 Task: Create in the project AgileIntegrate in Backlog an issue 'Integrate a new appointment booking feature into an existing service provider mobile application to enhance convenience and scheduling for customers', assign it to team member softage.3@softage.net and change the status to IN PROGRESS. Create in the project AgileIntegrate in Backlog an issue 'Develop a new tool for automated testing of mobile application usability and user experience', assign it to team member softage.4@softage.net and change the status to IN PROGRESS
Action: Mouse moved to (50, 200)
Screenshot: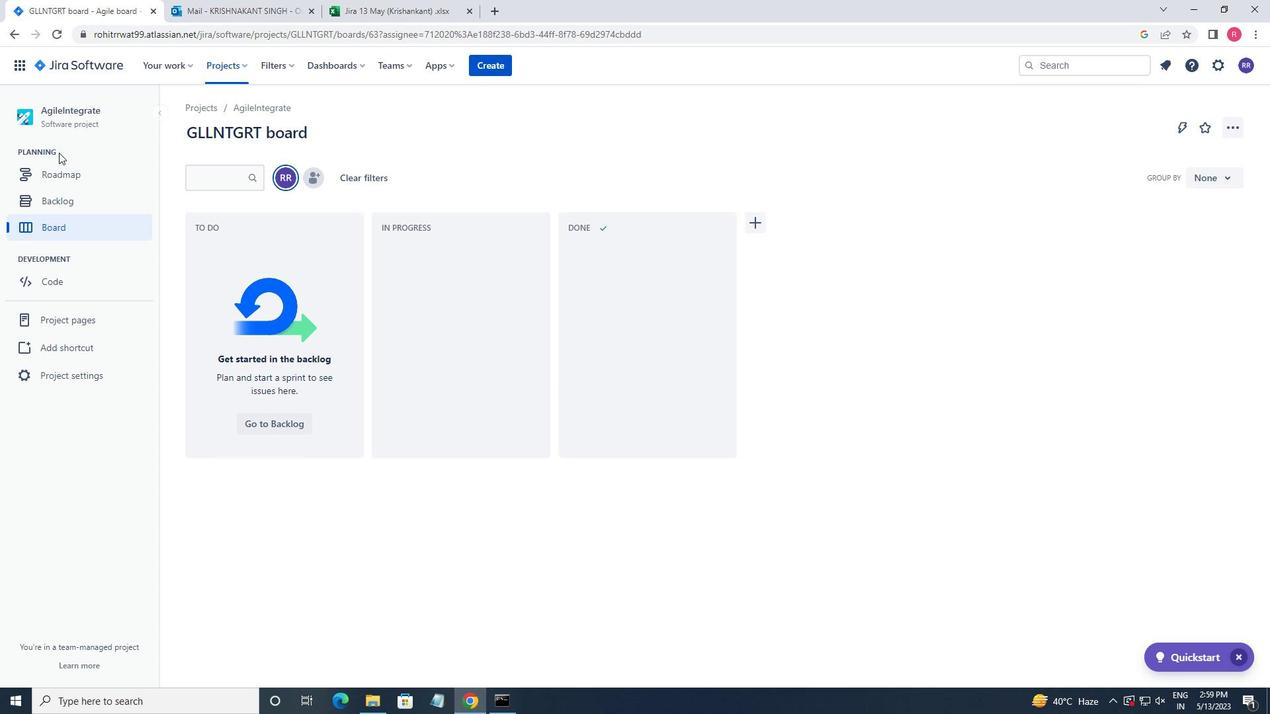 
Action: Mouse pressed left at (50, 200)
Screenshot: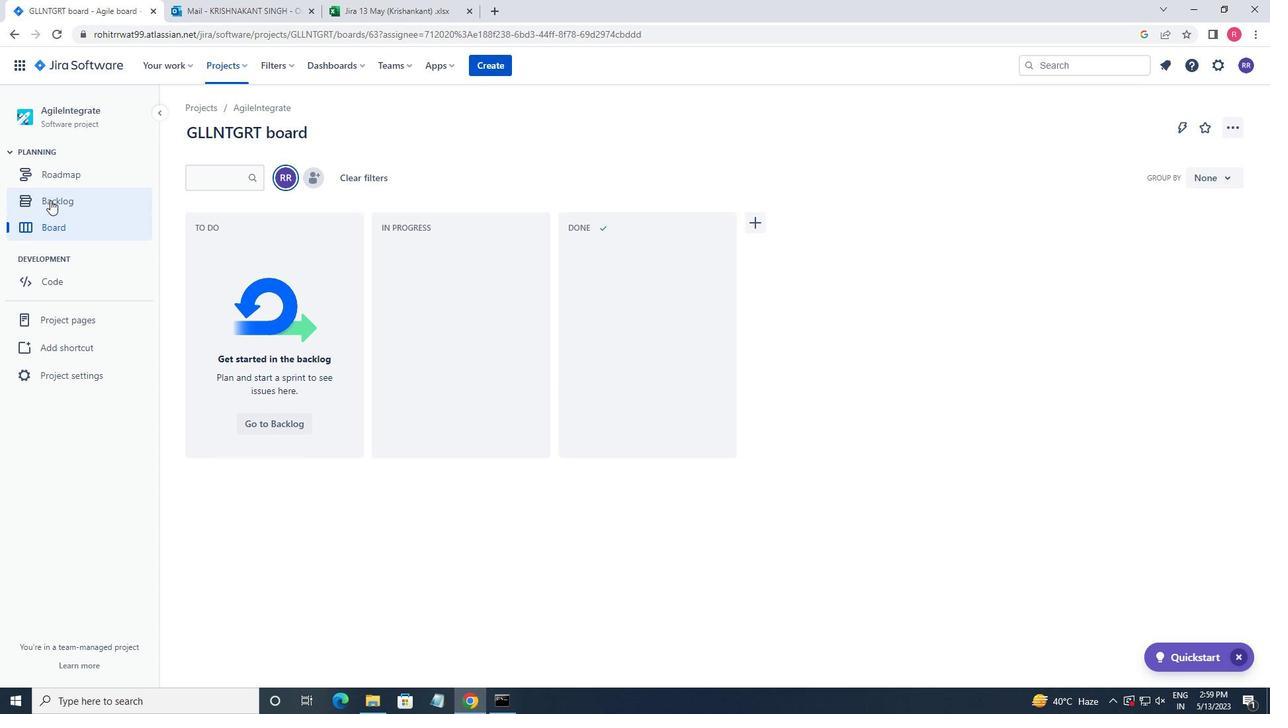 
Action: Mouse moved to (514, 461)
Screenshot: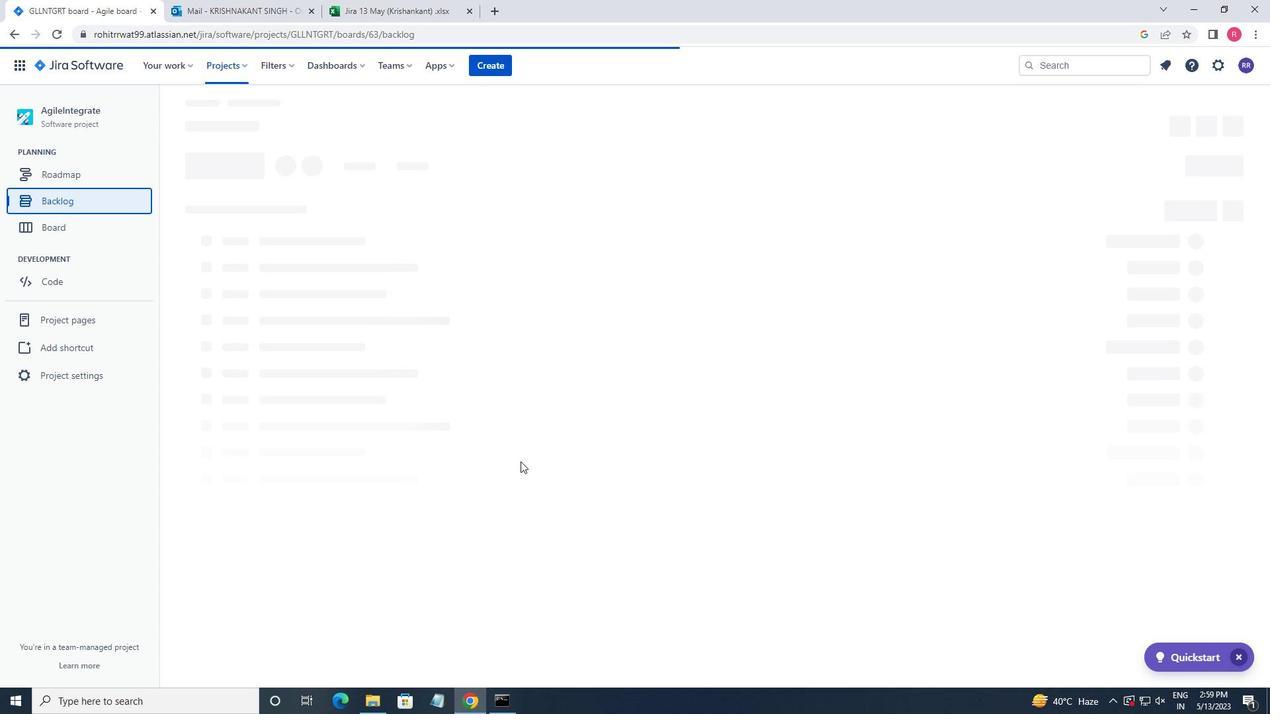 
Action: Mouse scrolled (514, 461) with delta (0, 0)
Screenshot: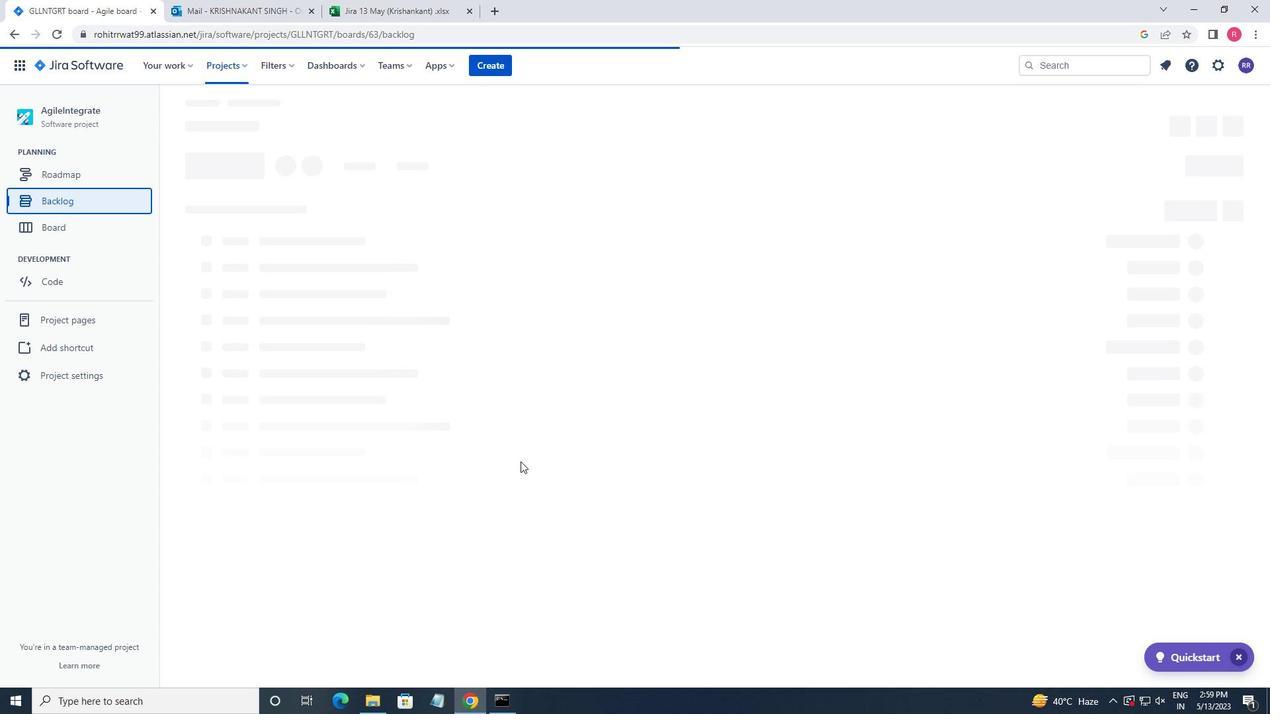 
Action: Mouse moved to (512, 461)
Screenshot: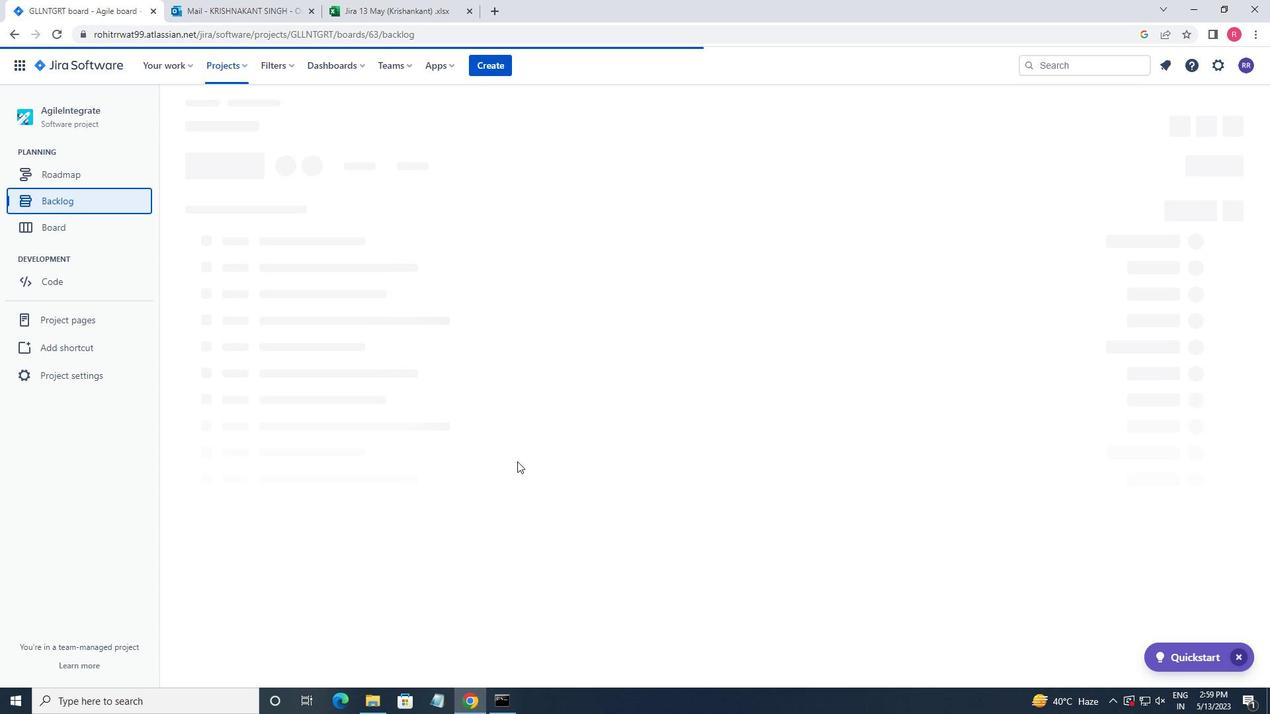 
Action: Mouse scrolled (512, 461) with delta (0, 0)
Screenshot: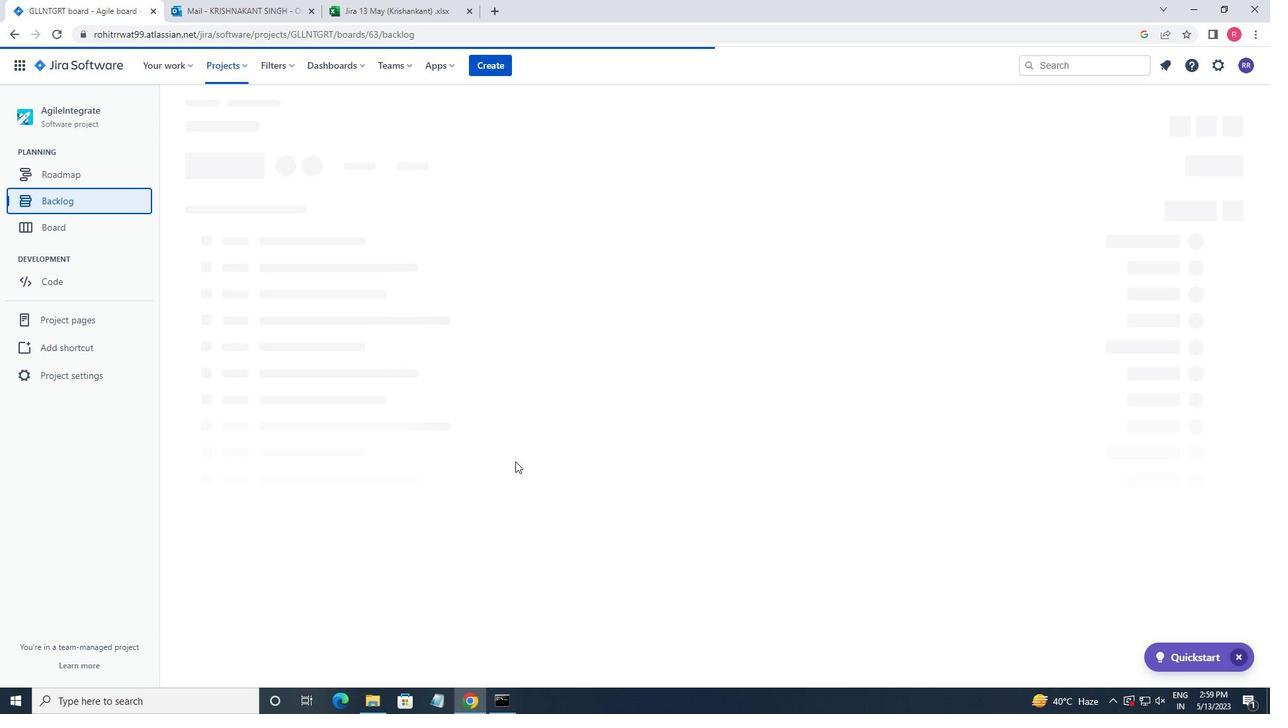 
Action: Mouse moved to (510, 461)
Screenshot: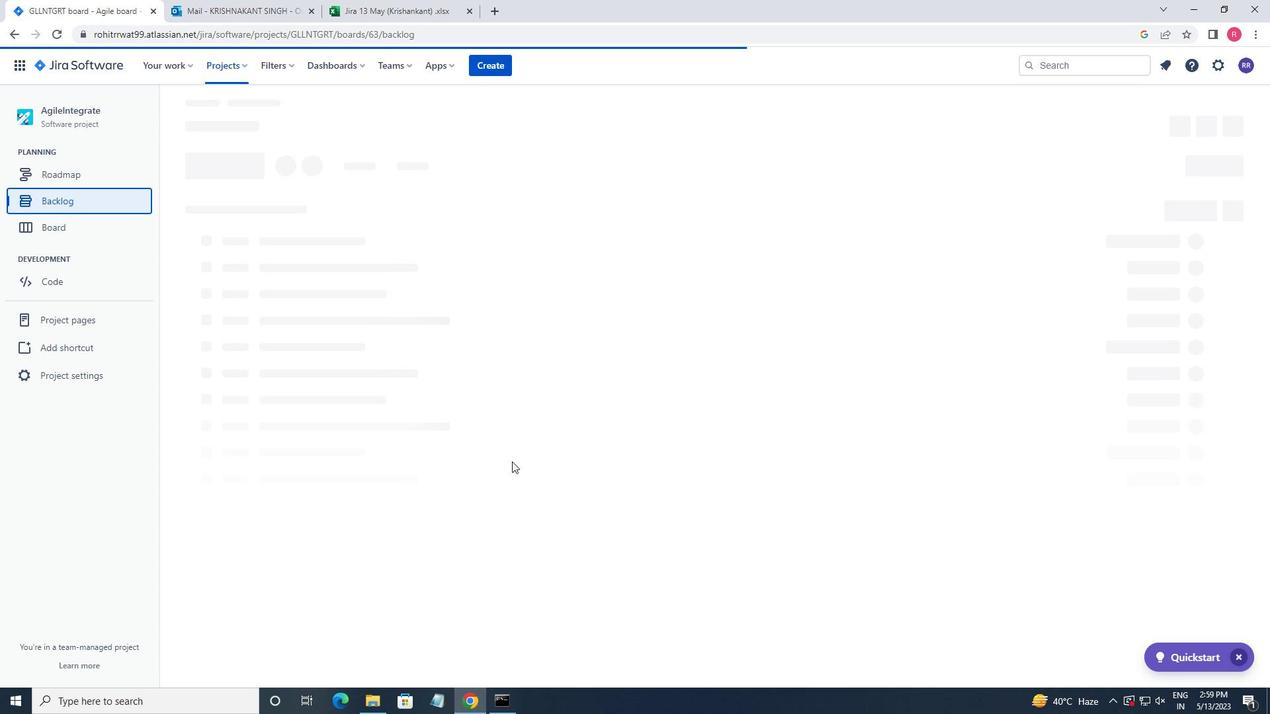 
Action: Mouse scrolled (510, 461) with delta (0, 0)
Screenshot: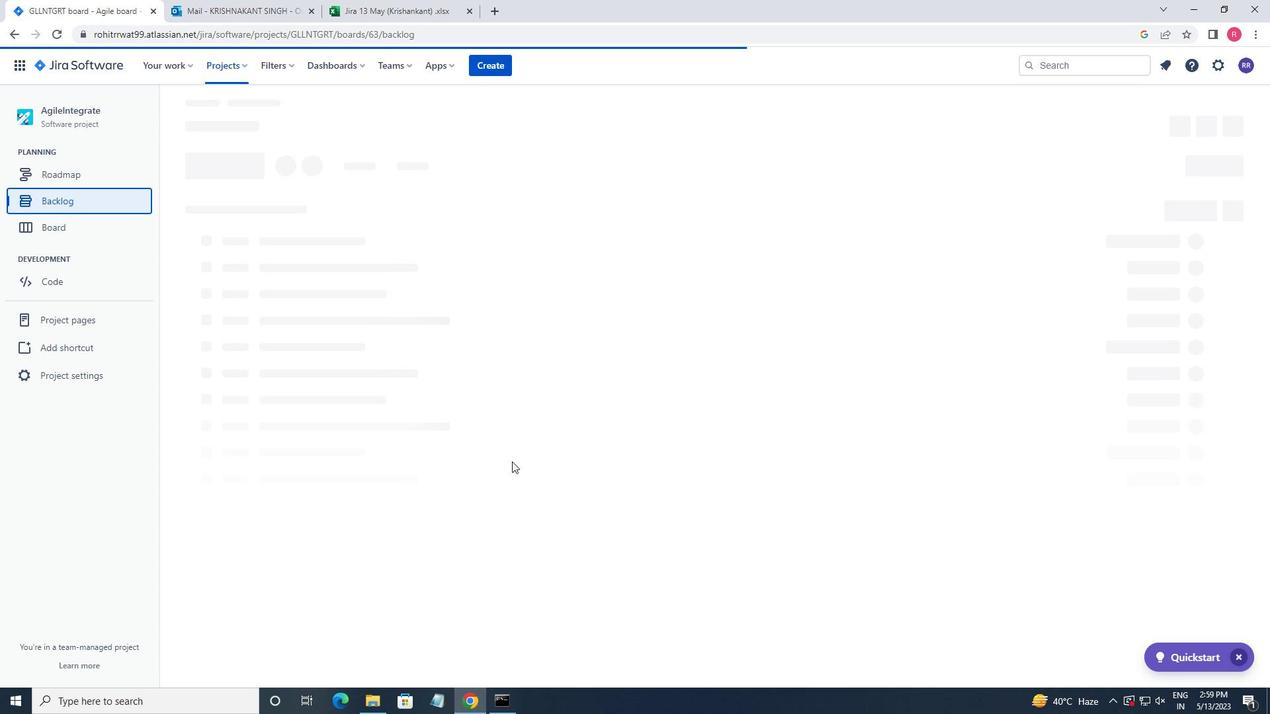 
Action: Mouse moved to (468, 489)
Screenshot: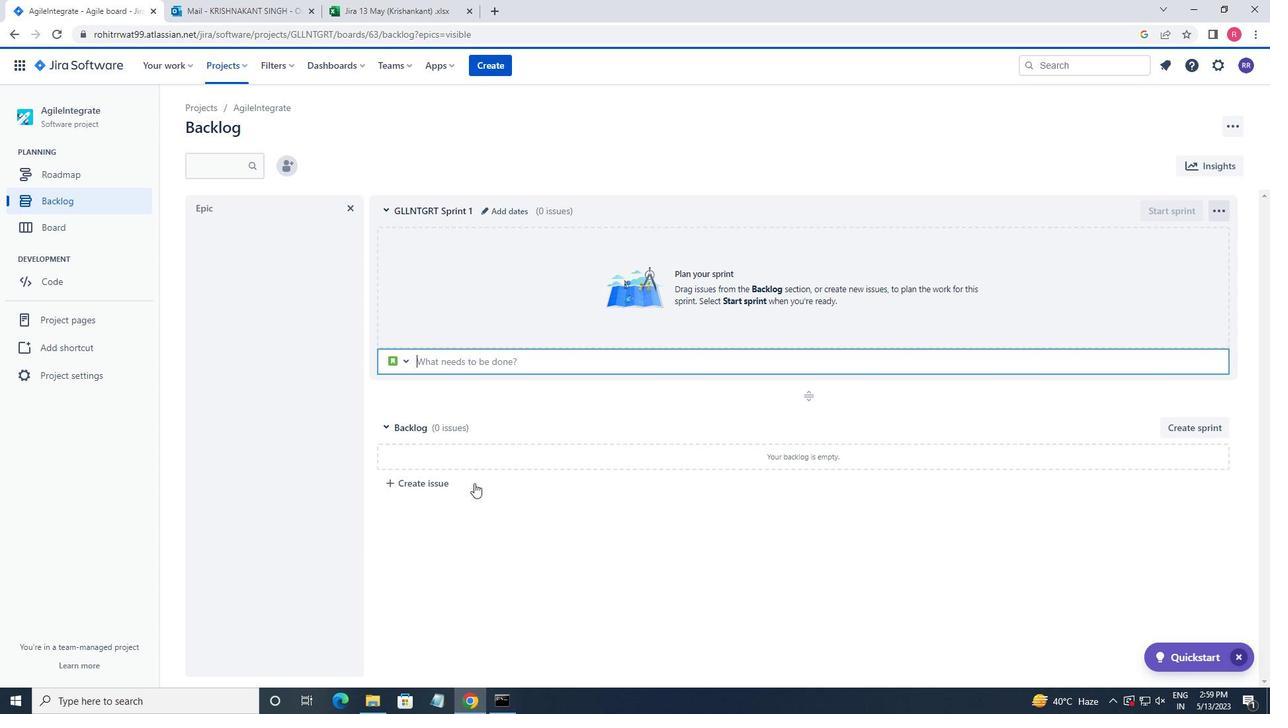 
Action: Mouse pressed left at (468, 489)
Screenshot: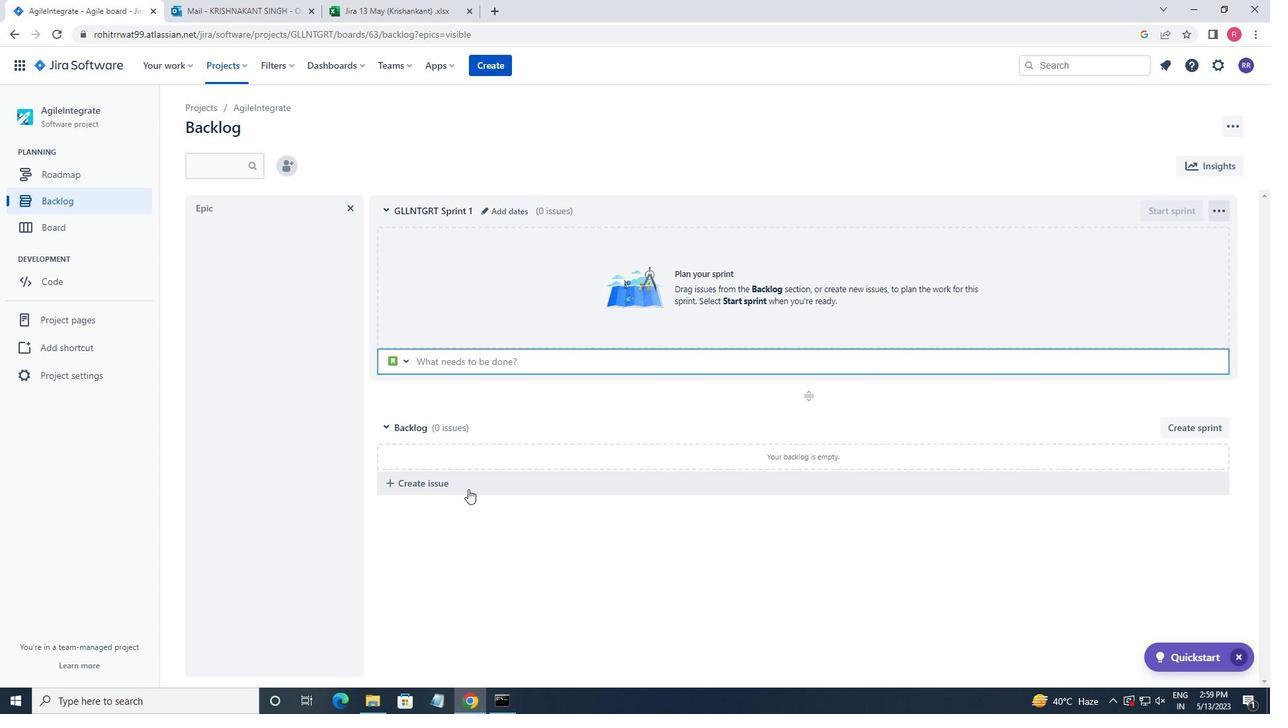 
Action: Key pressed <Key.shift_r>Integrated<Key.backspace><Key.space>a<Key.space>new<Key.space>appointment<Key.space>boocking<Key.space><Key.space>feature<Key.space><Key.left><Key.left><Key.left><Key.left><Key.left><Key.left><Key.left><Key.left><Key.left><Key.left><Key.left><Key.left><Key.left><Key.left><Key.left><Key.right><Key.backspace><Key.right><Key.right><Key.right><Key.right><Key.right><Key.right><Key.right><Key.right><Key.right><Key.right><Key.right><Key.right><Key.right><Key.right><Key.right><Key.right><Key.right>into<Key.space>and<Key.space><Key.space>existing<Key.space>service<Key.space><Key.space>
Screenshot: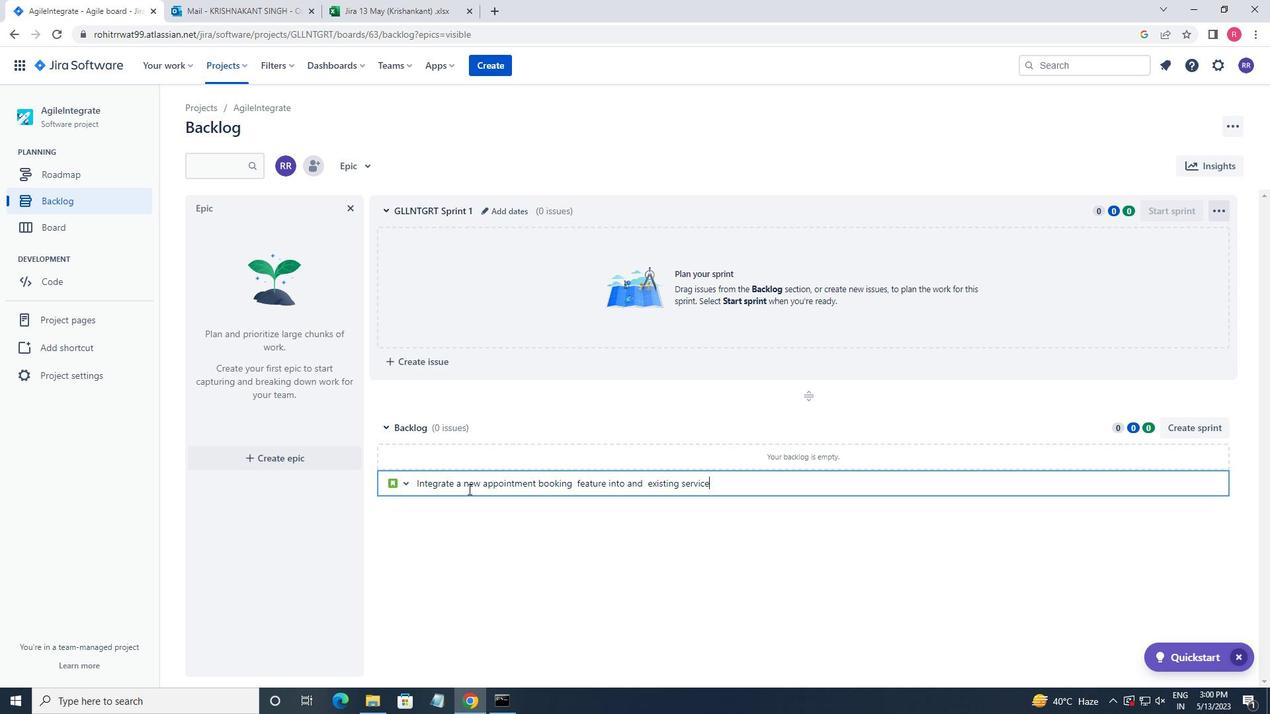 
Action: Mouse moved to (468, 469)
Screenshot: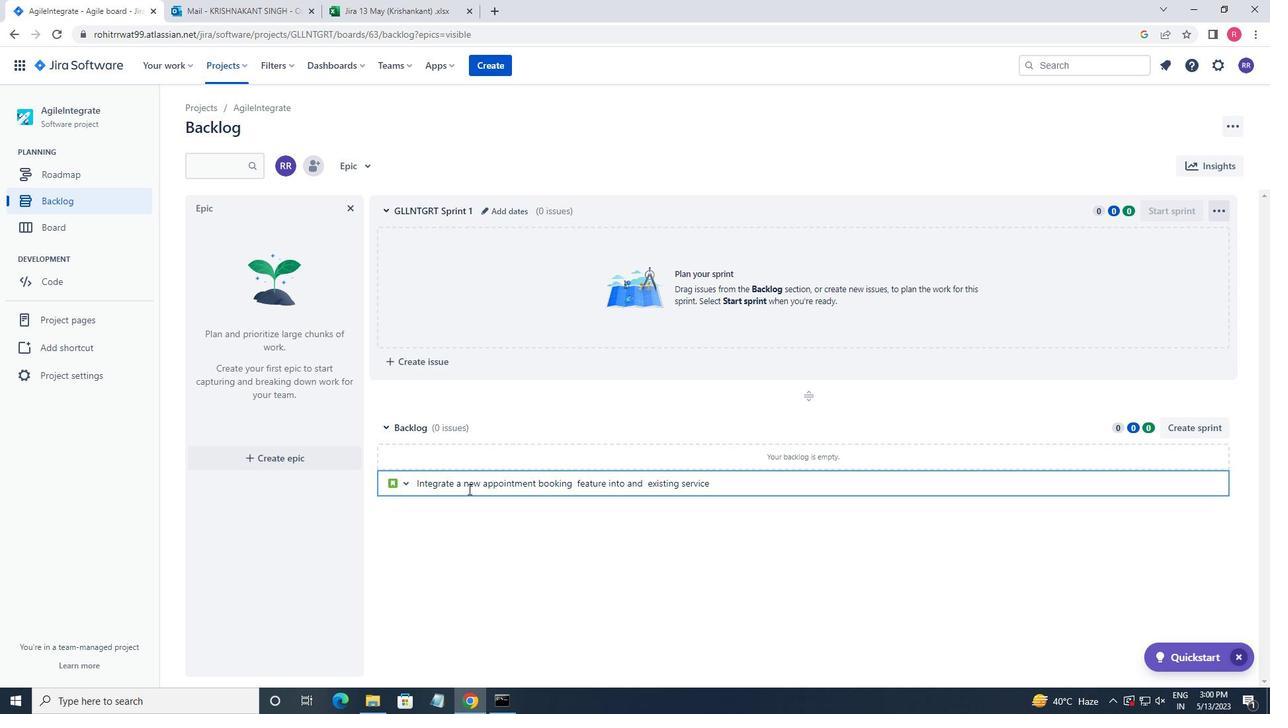 
Action: Key pressed provider<Key.space>mobile<Key.space>application<Key.space>
Screenshot: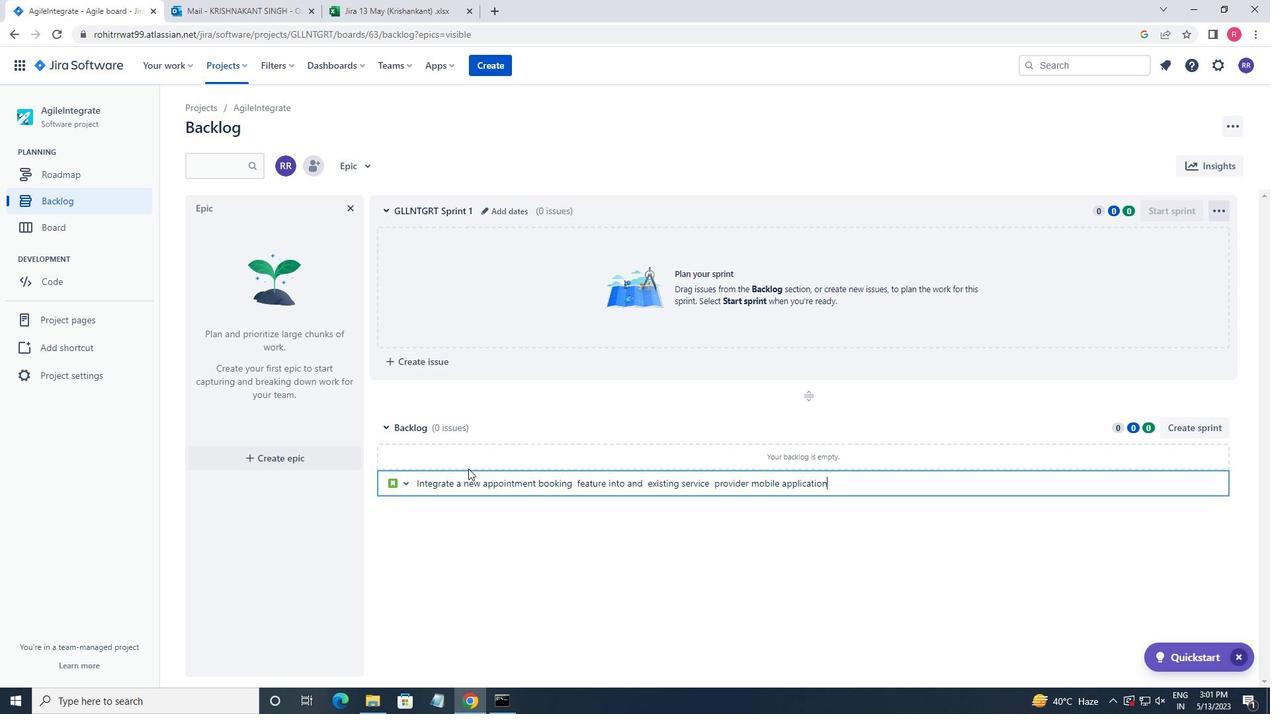 
Action: Mouse moved to (468, 462)
Screenshot: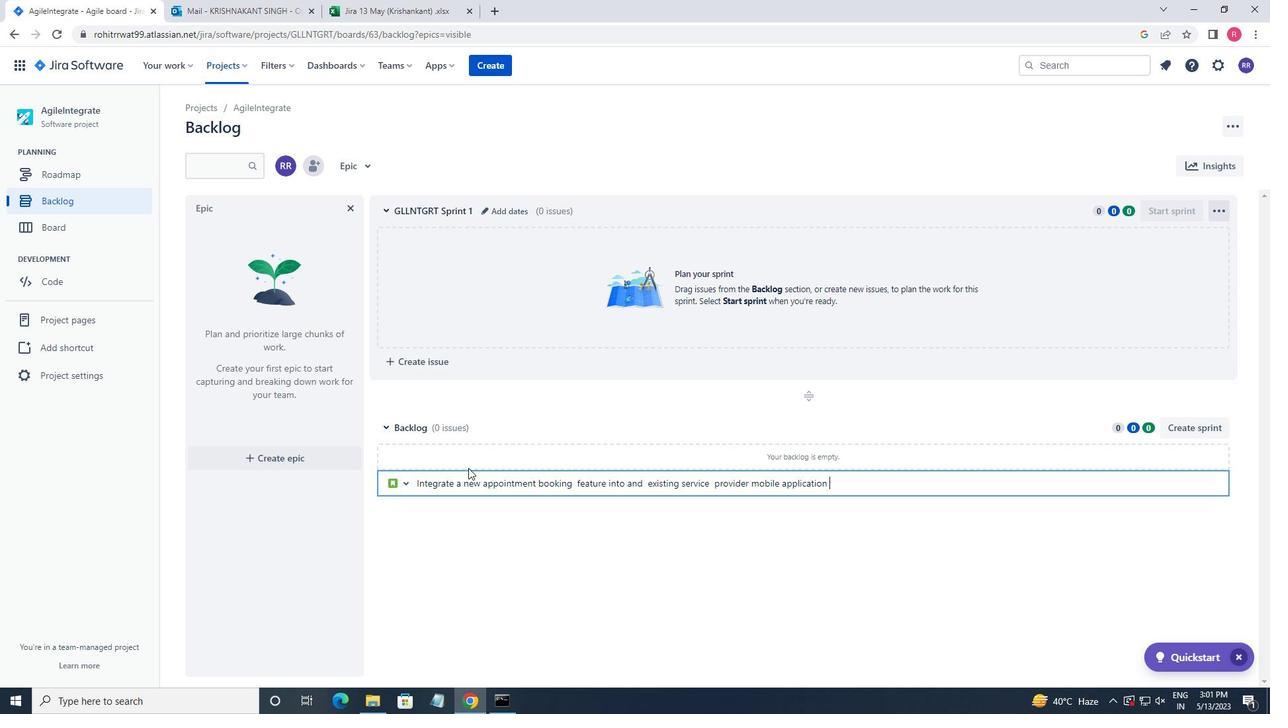 
Action: Key pressed to<Key.space>enhance<Key.space>conver<Key.backspace>nince<Key.space><Key.left><Key.left><Key.left><Key.left><Key.left><Key.left><Key.left><Key.right><Key.right><Key.right>e<Key.right><Key.right><Key.right><Key.right>and<Key.space>scheduling<Key.space>
Screenshot: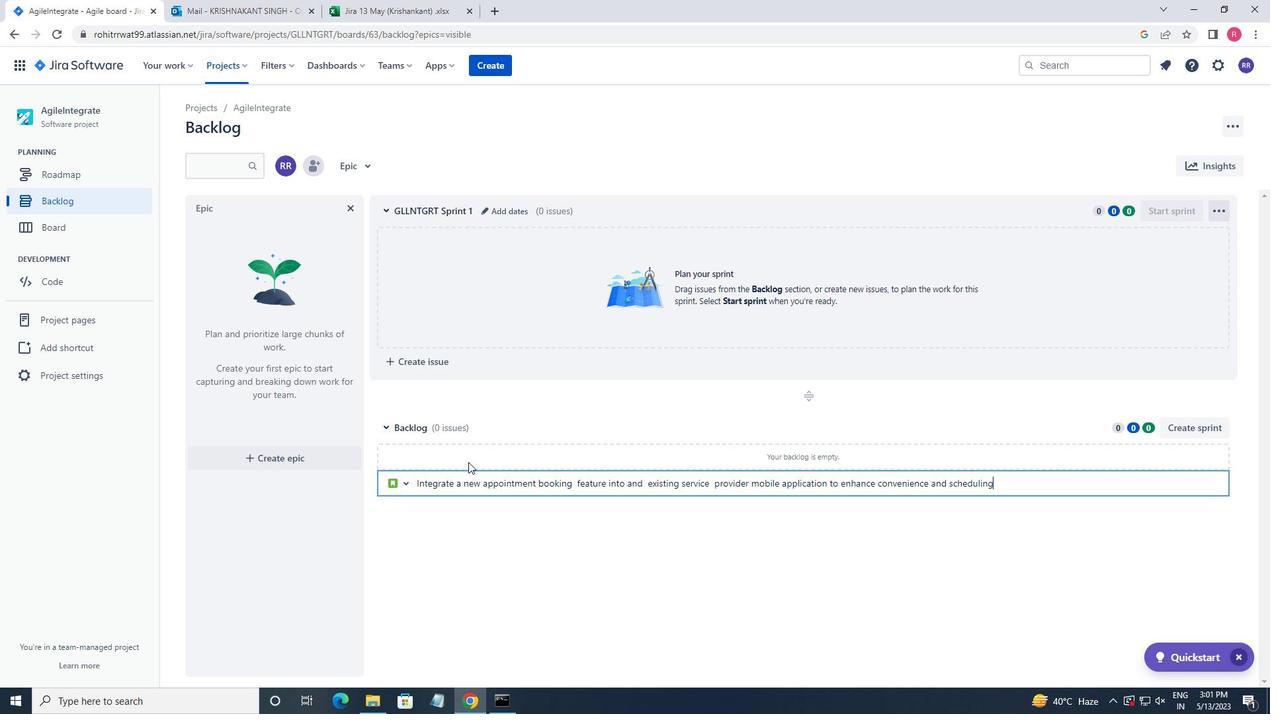 
Action: Mouse moved to (99, 322)
Screenshot: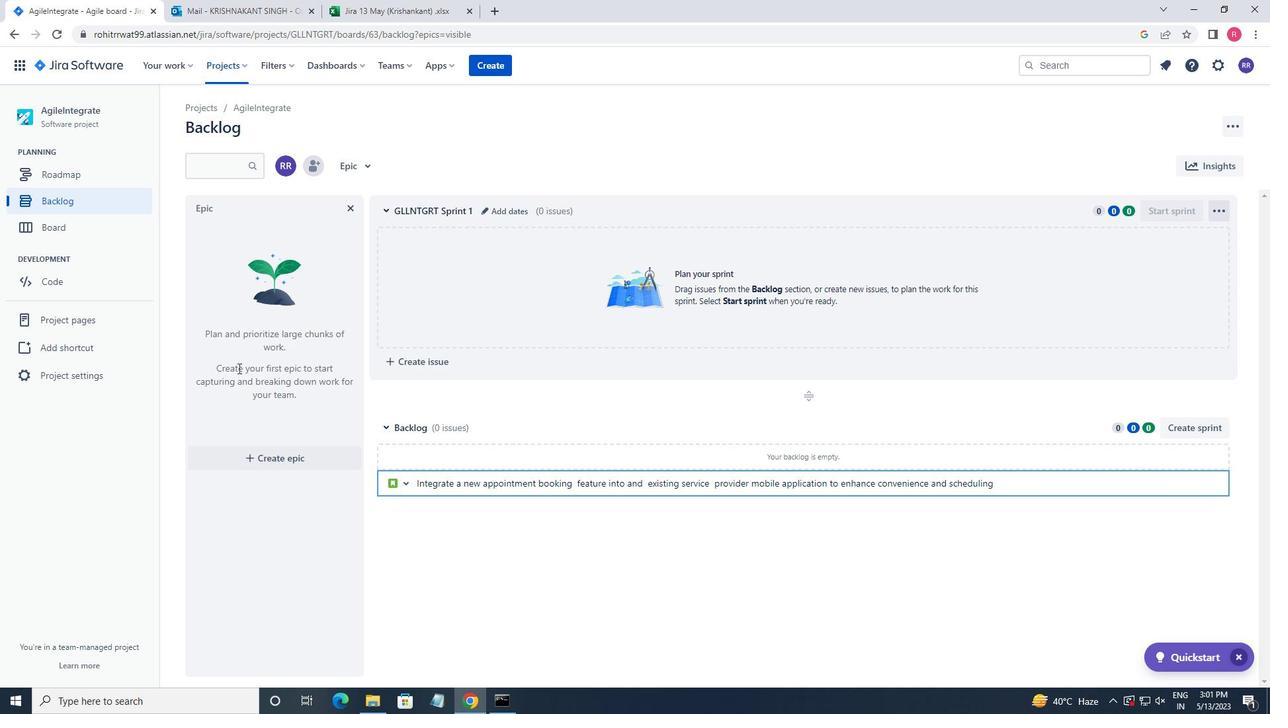 
Action: Key pressed for<Key.space>custers<Key.backspace><Key.backspace><Key.backspace><Key.backspace>tomers<Key.enter>
Screenshot: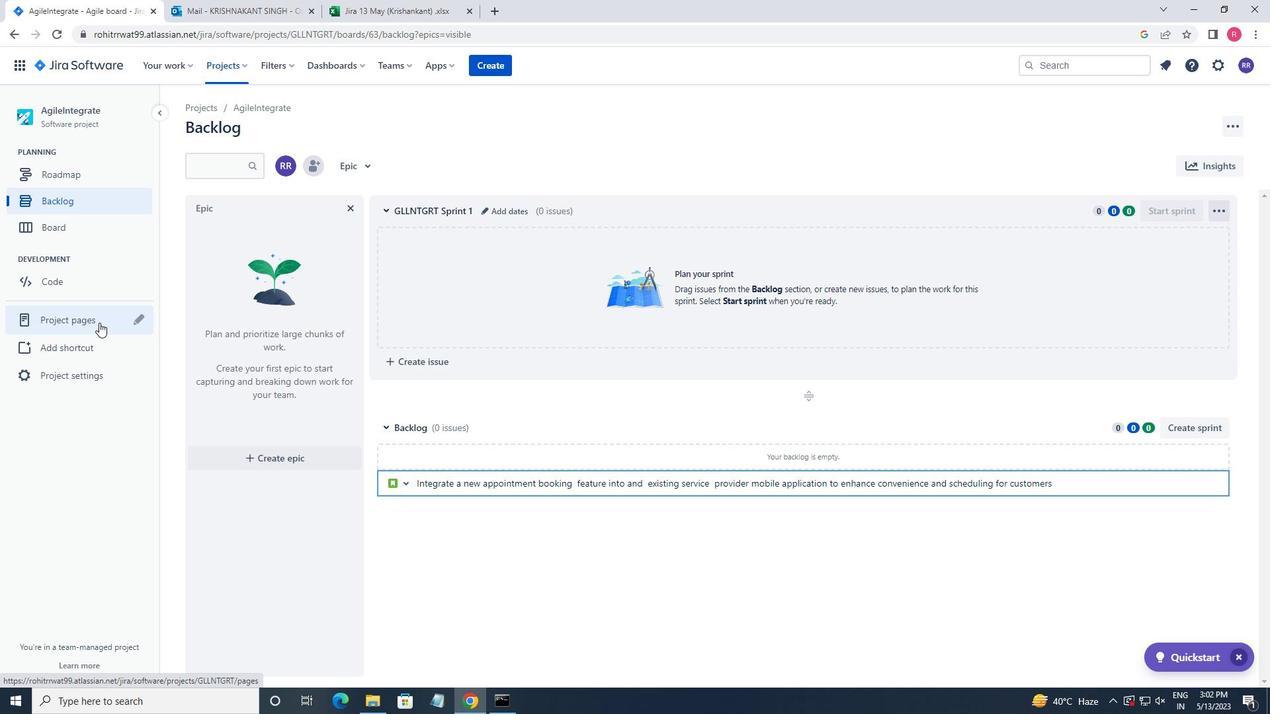 
Action: Mouse moved to (1193, 457)
Screenshot: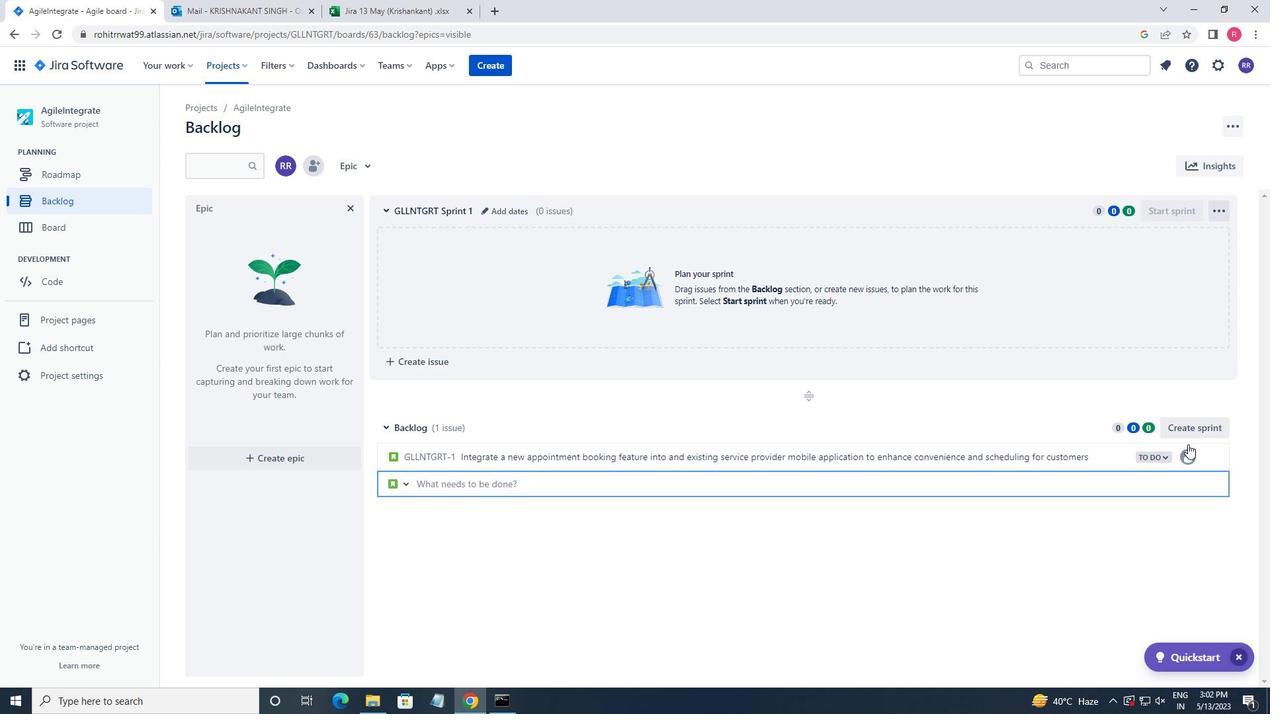 
Action: Mouse pressed left at (1193, 457)
Screenshot: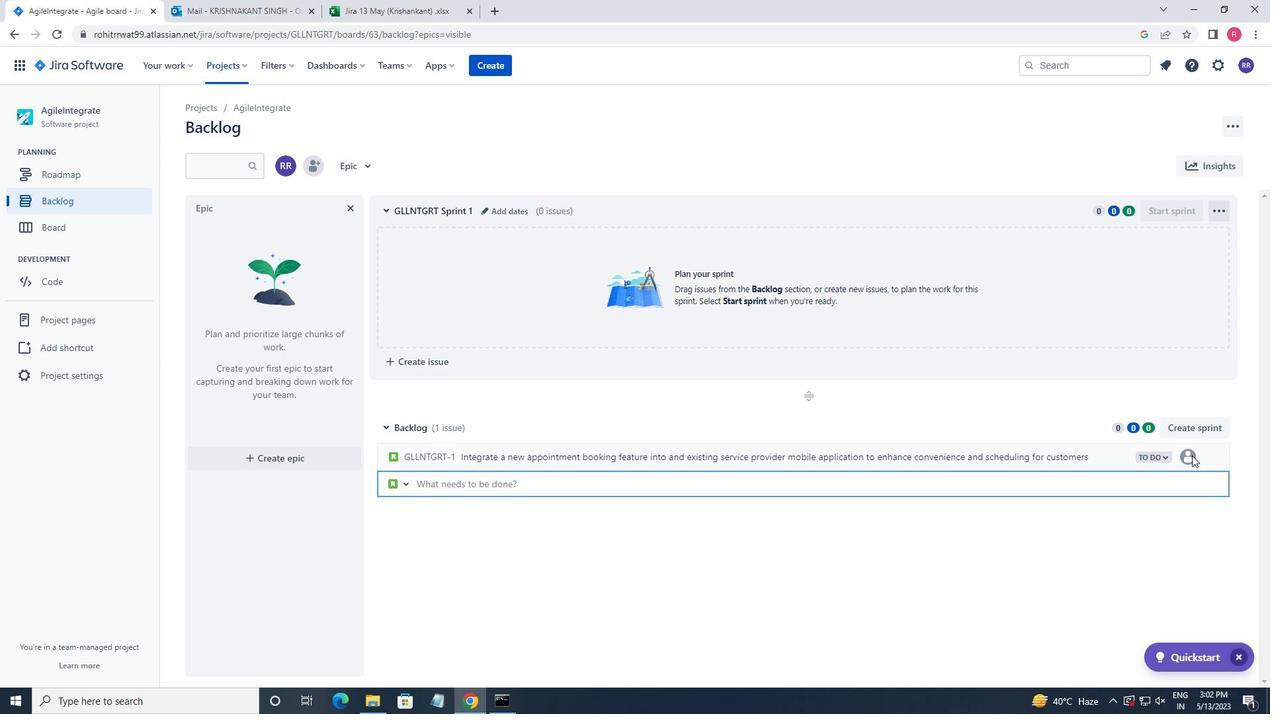 
Action: Mouse moved to (1187, 457)
Screenshot: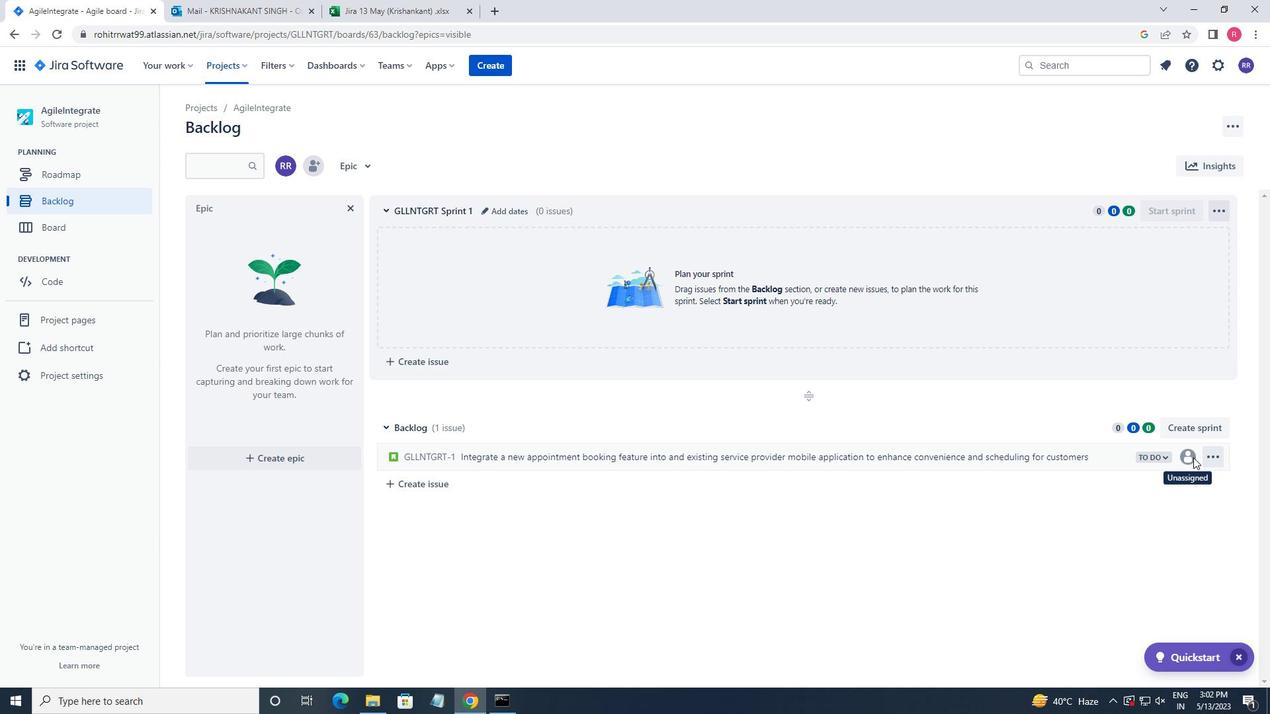 
Action: Mouse pressed left at (1187, 457)
Screenshot: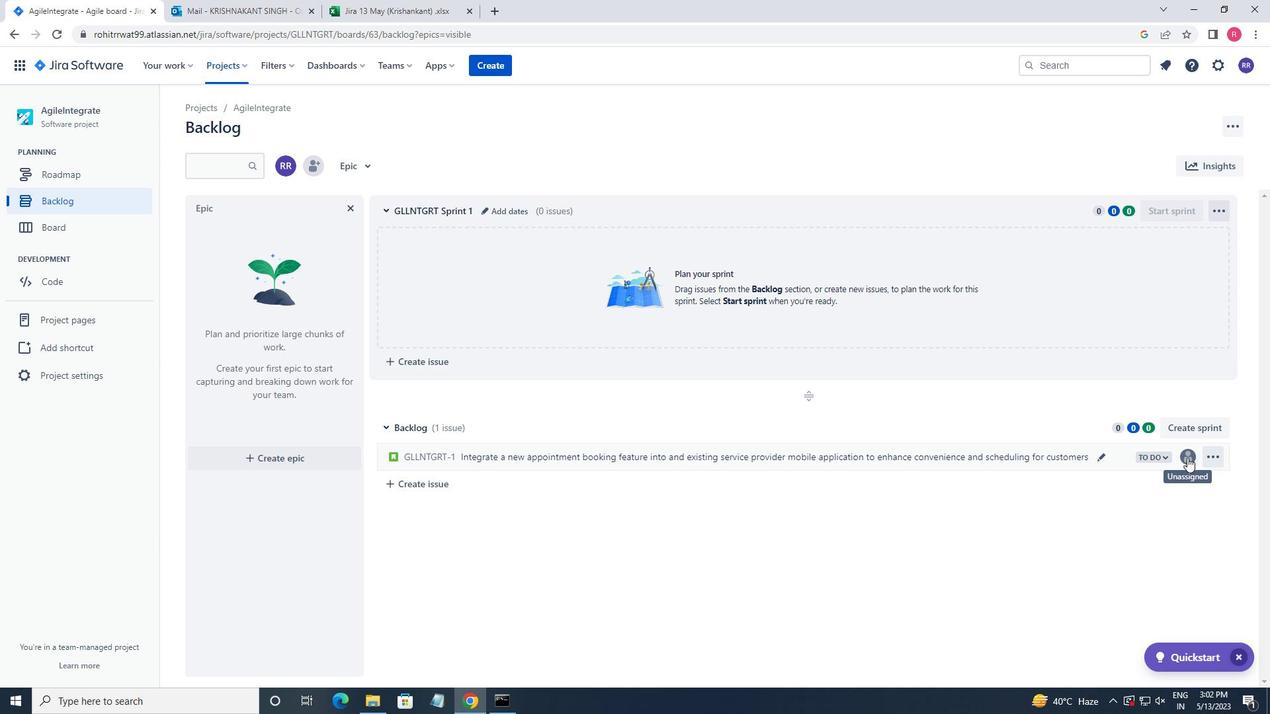 
Action: Mouse moved to (1161, 418)
Screenshot: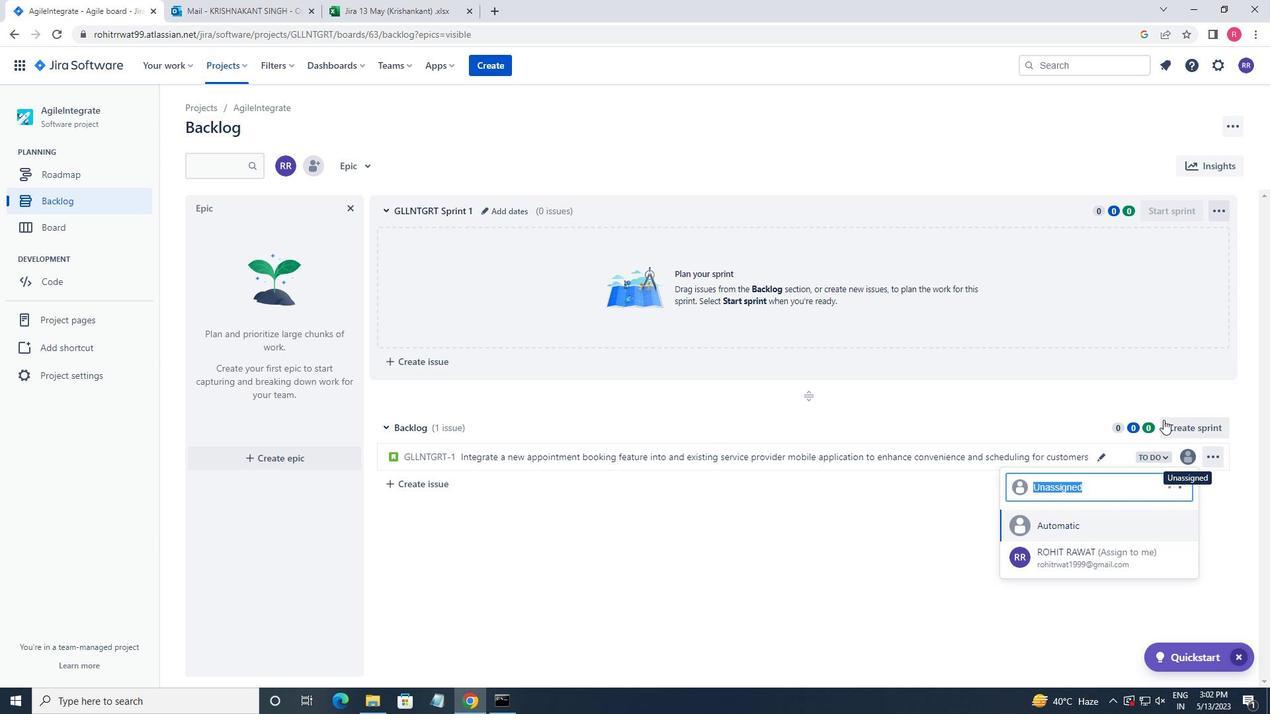 
Action: Key pressed softage.2<Key.backspace>3<Key.shift>@SOFTAGE.NET
Screenshot: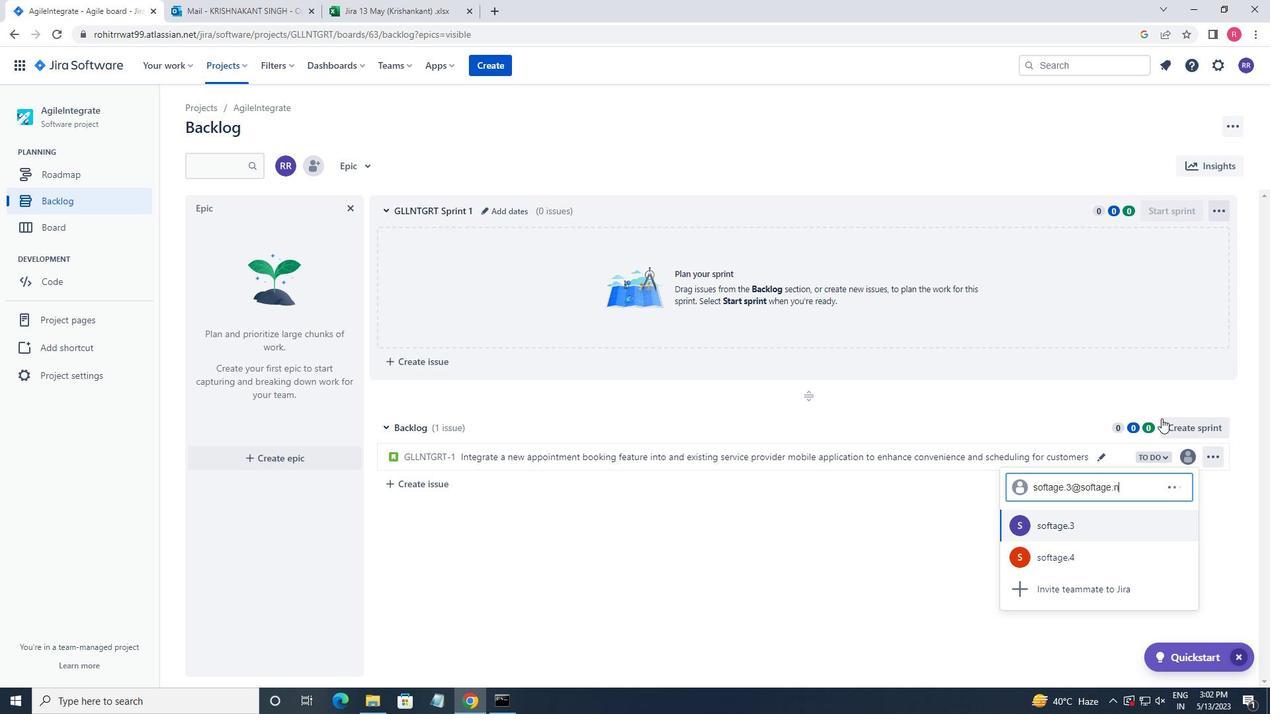 
Action: Mouse moved to (1098, 520)
Screenshot: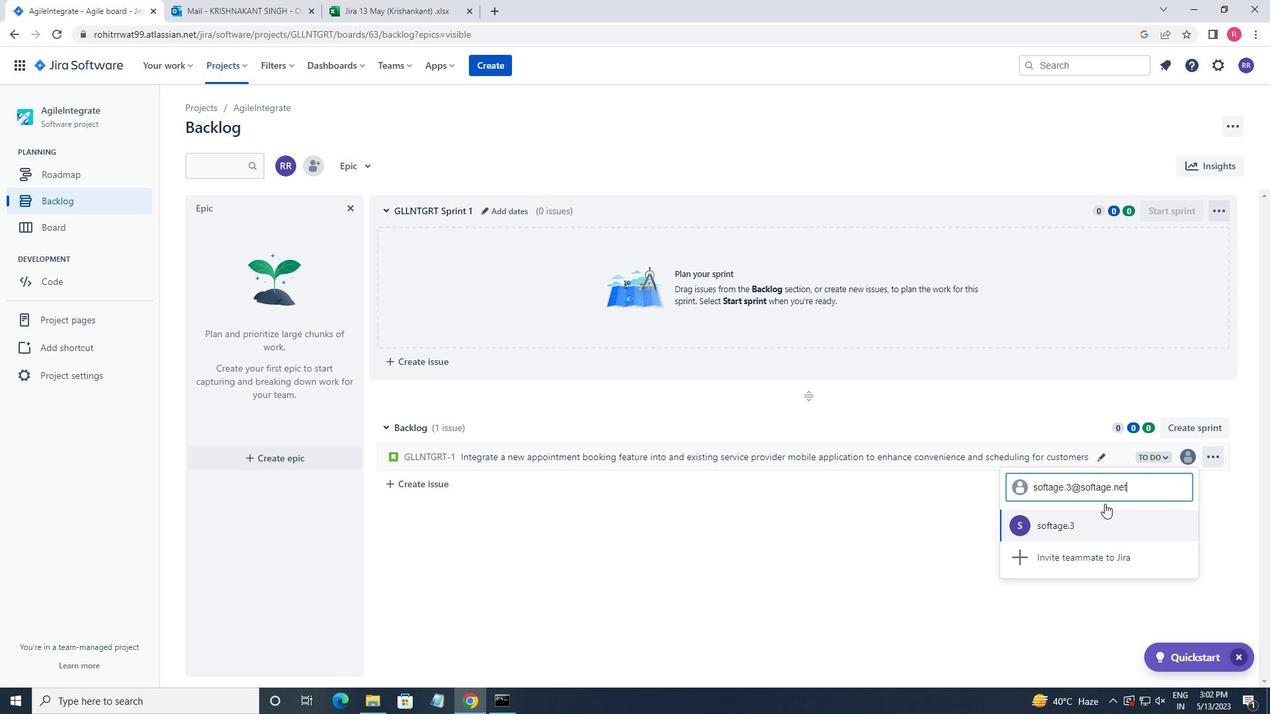
Action: Mouse pressed left at (1098, 520)
Screenshot: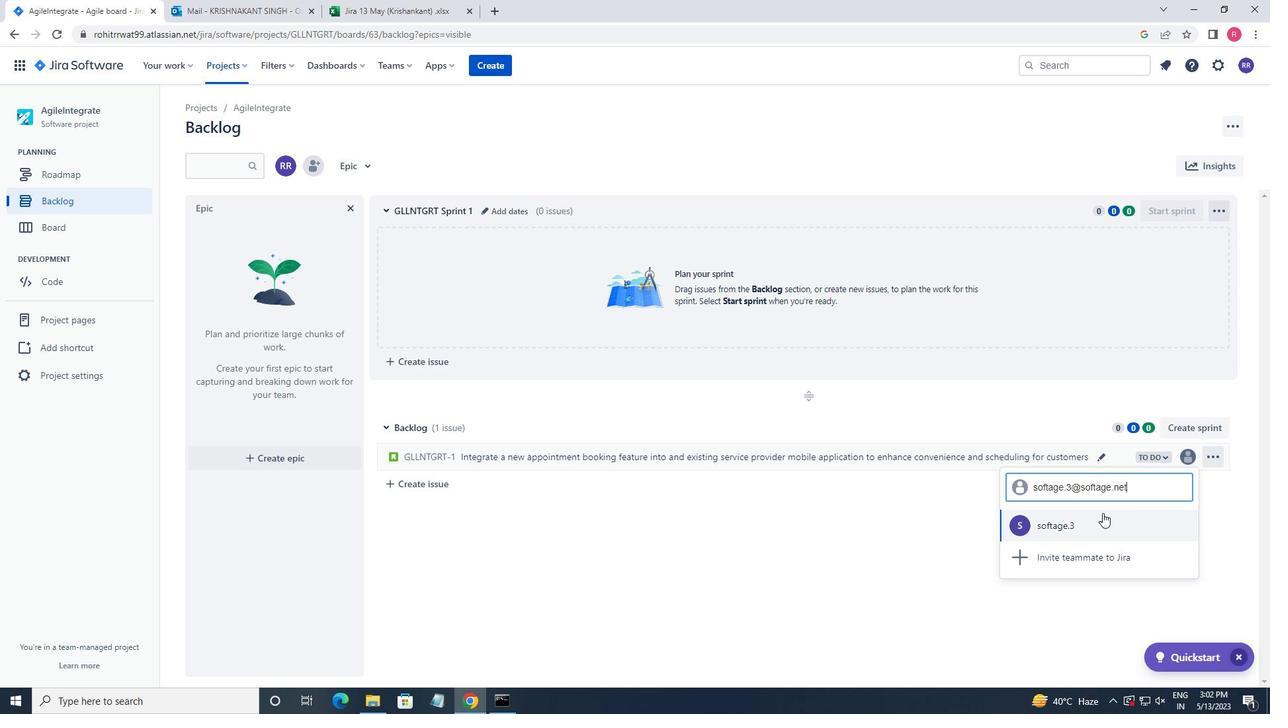 
Action: Mouse moved to (1153, 460)
Screenshot: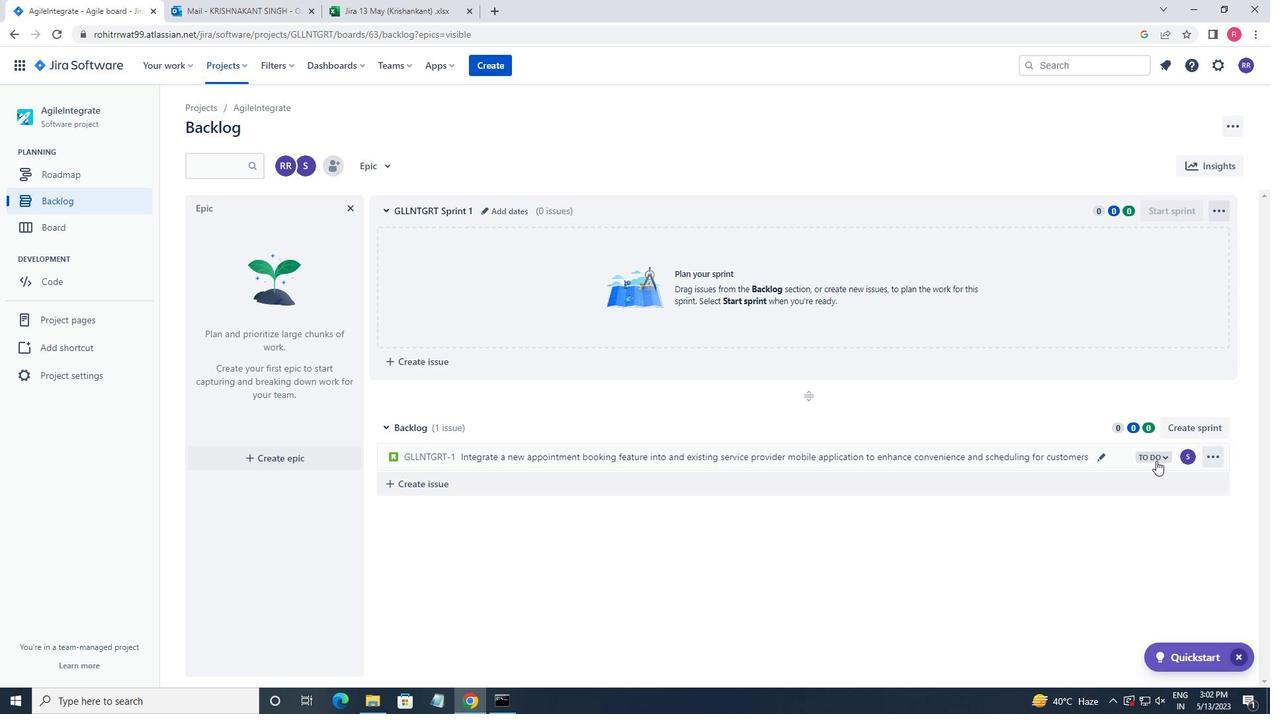 
Action: Mouse pressed left at (1153, 460)
Screenshot: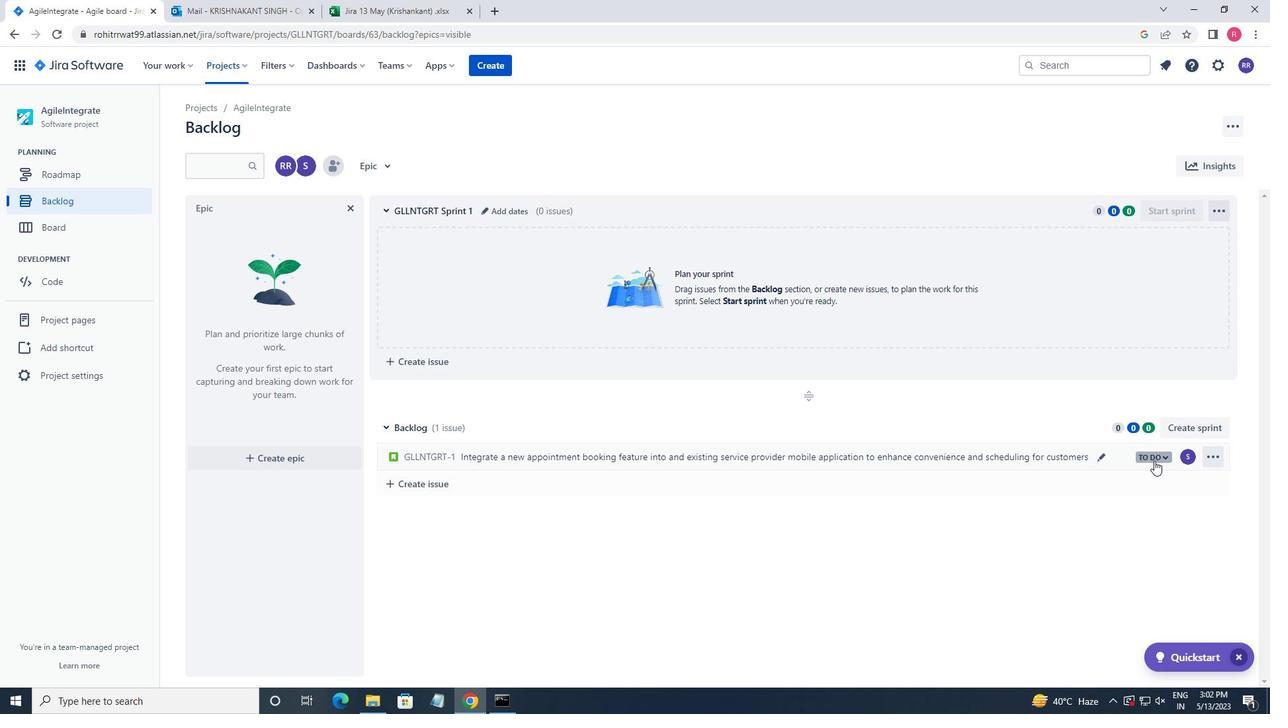
Action: Mouse moved to (1081, 483)
Screenshot: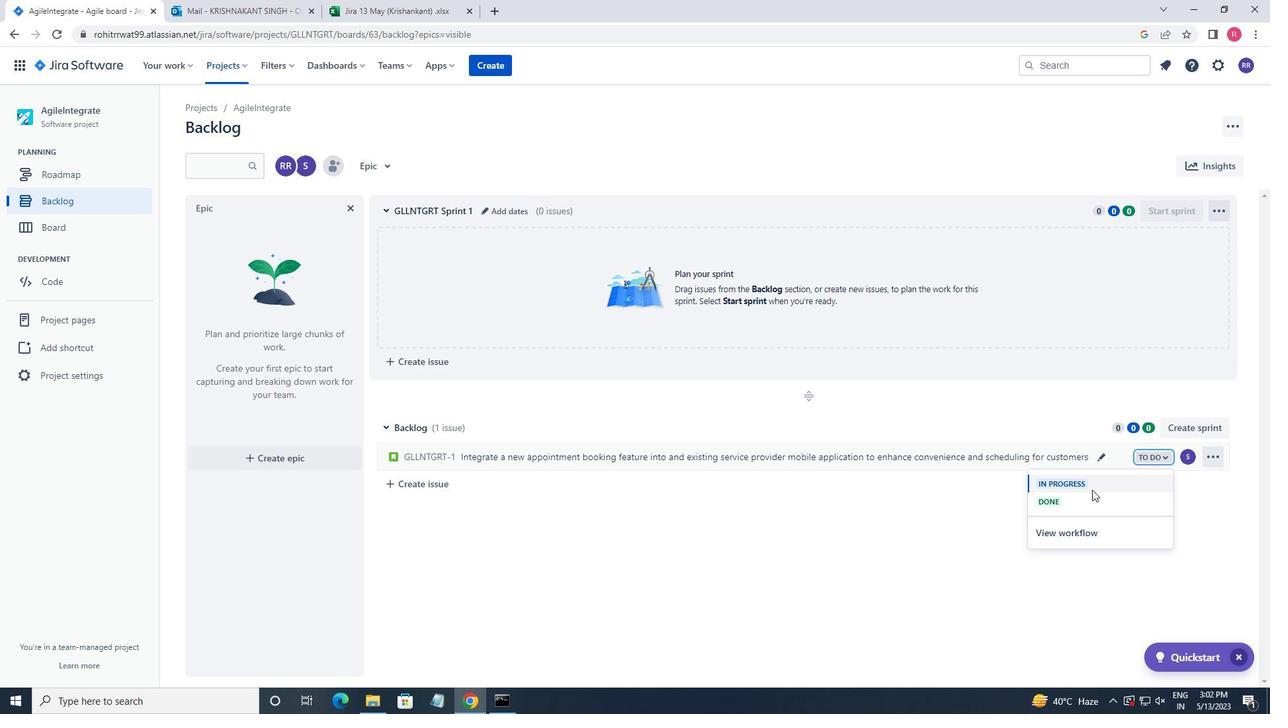 
Action: Mouse pressed left at (1081, 483)
Screenshot: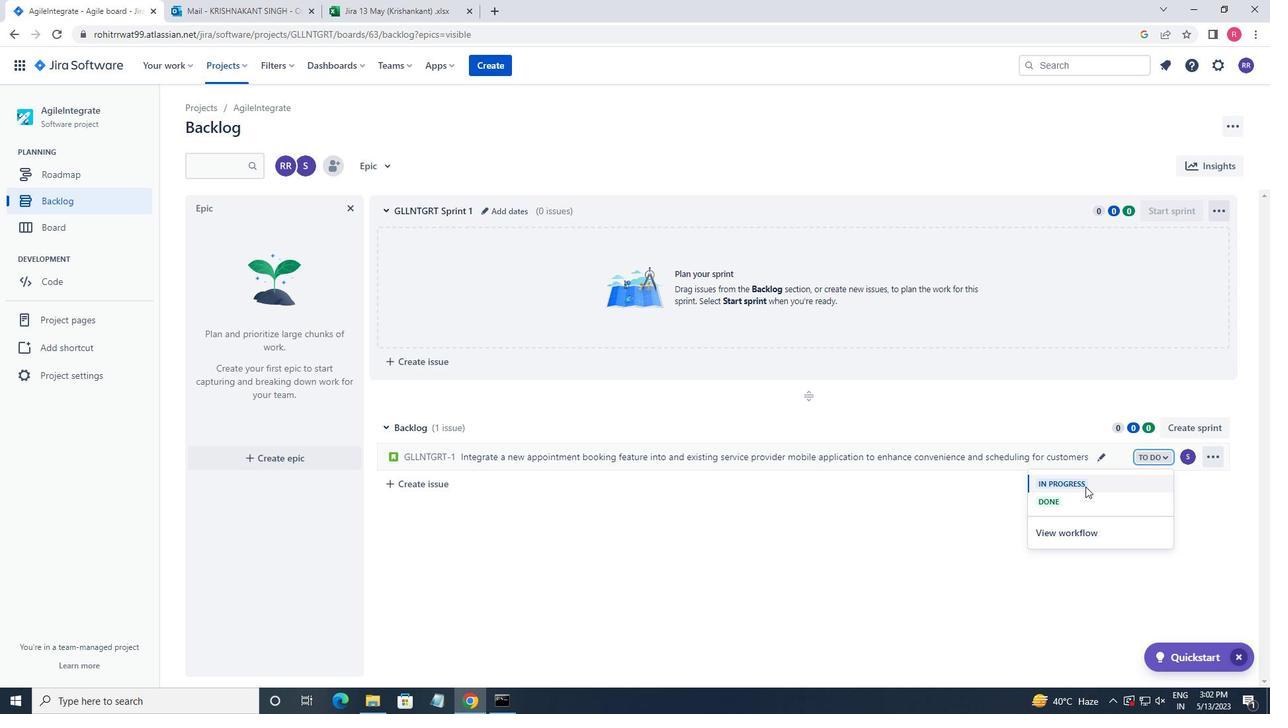 
Action: Mouse moved to (445, 484)
Screenshot: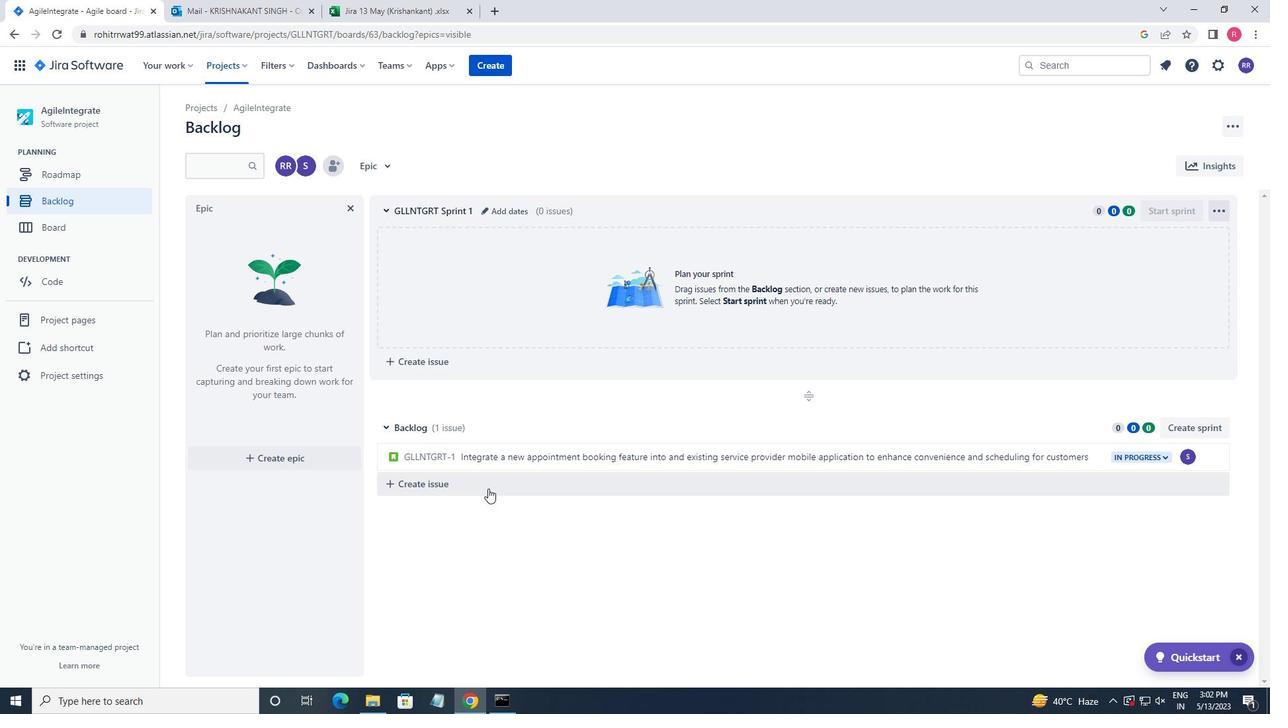 
Action: Mouse pressed left at (445, 484)
Screenshot: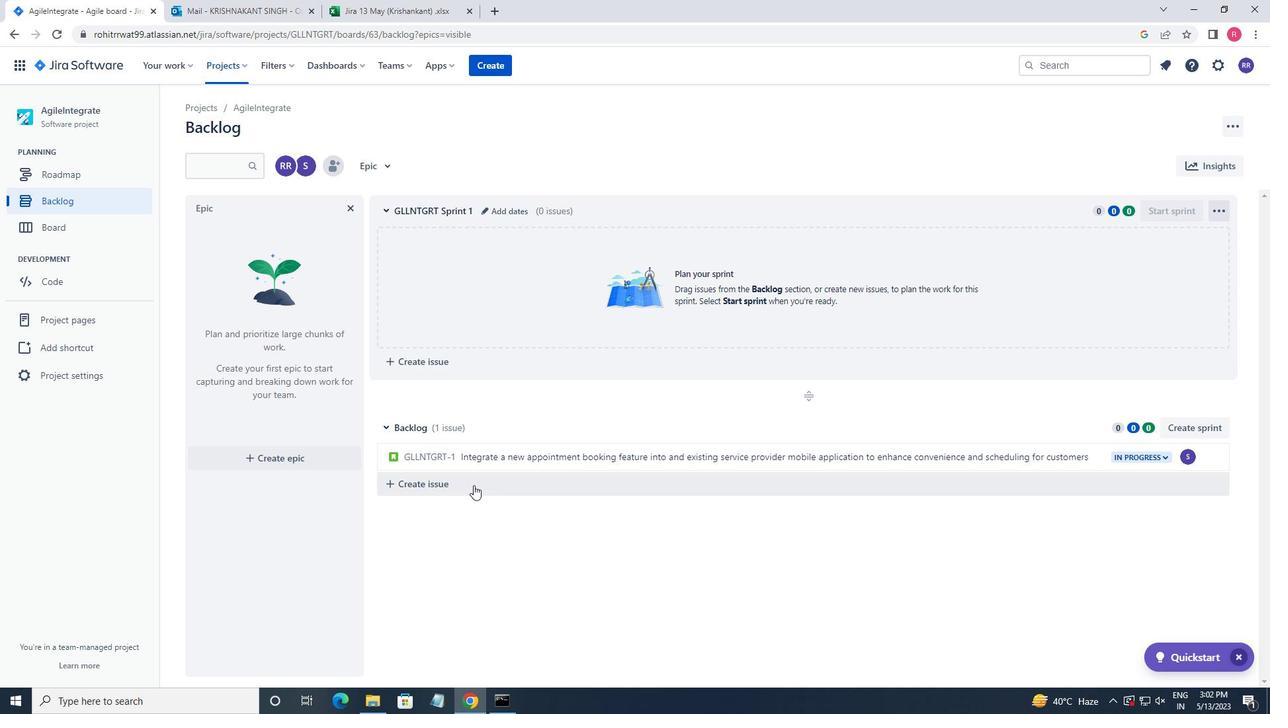 
Action: Mouse moved to (737, 431)
Screenshot: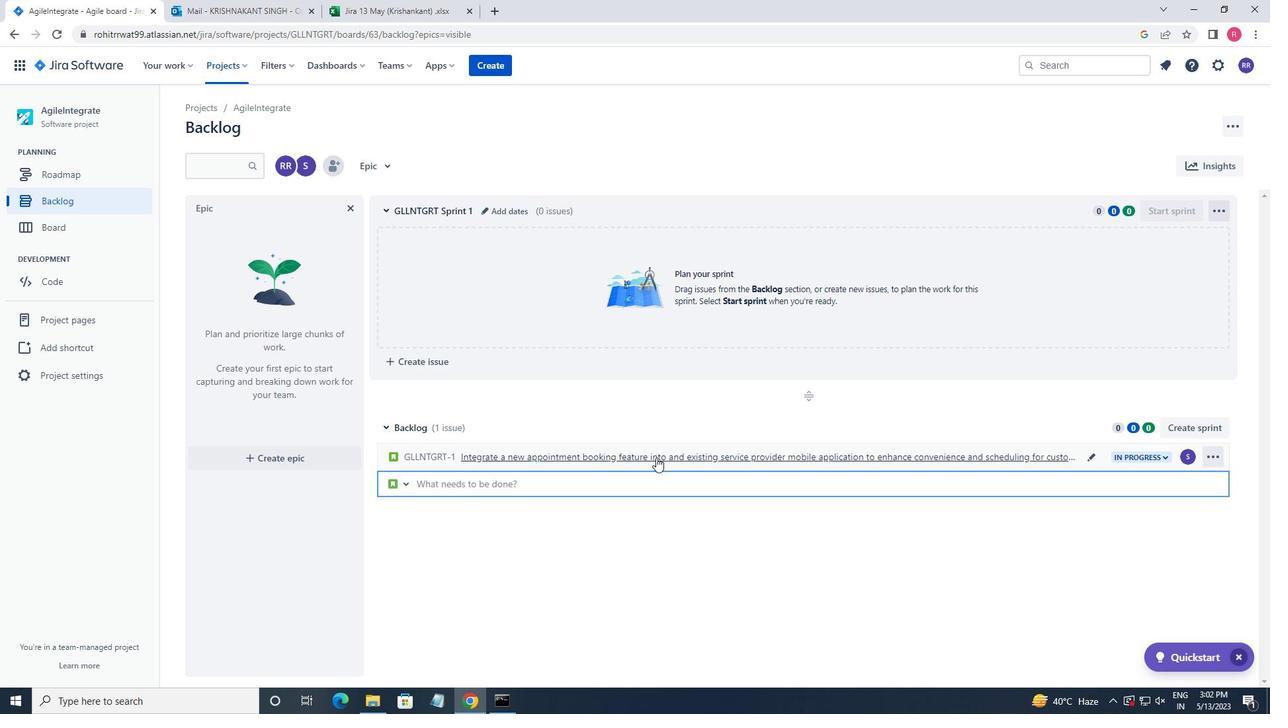 
Action: Key pressed <Key.shift>DEVELOP<Key.space>A<Key.space>NEW<Key.space>TOOL<Key.space>FOR<Key.space>AUTOMATED<Key.space>TESTING<Key.space>THE<Key.space>STATUS<Key.space><Key.space>OF<Key.space>MOBILE<Key.space>APPLICATION<Key.space>USABILITY<Key.space>AND<Key.space>USER<Key.space>EXPERIENCE<Key.space><Key.enter>
Screenshot: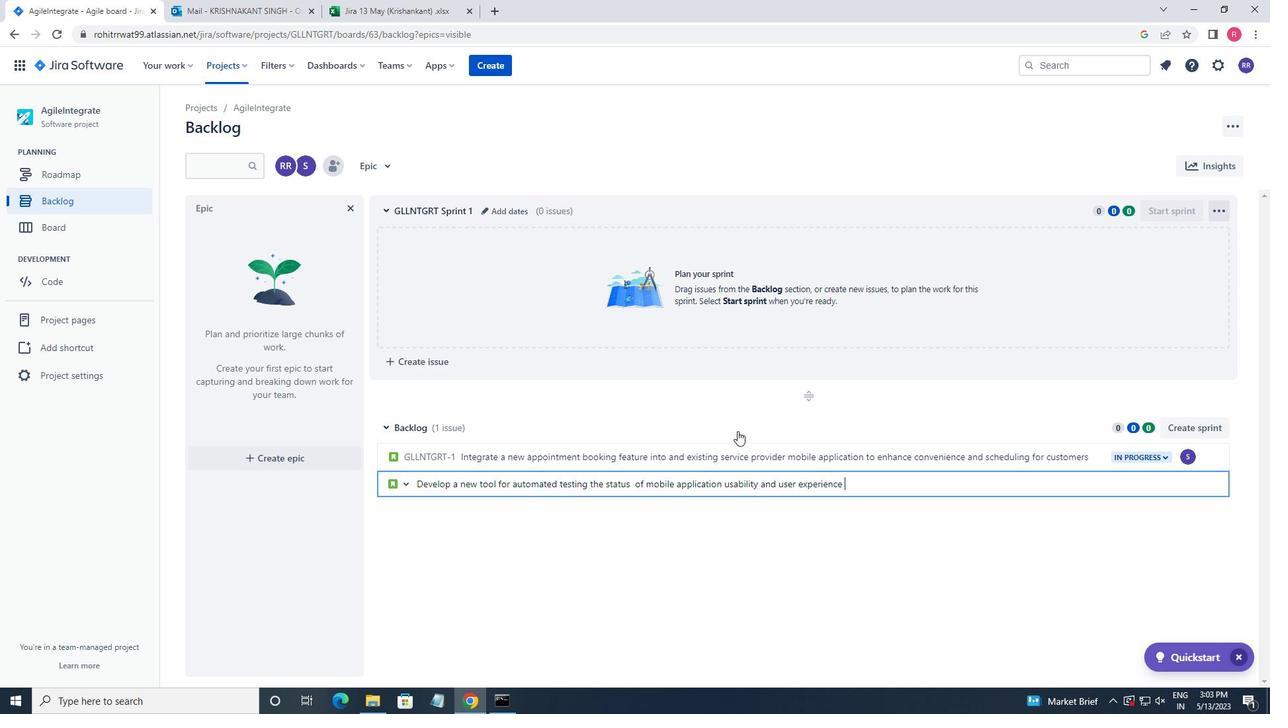 
Action: Mouse moved to (1191, 482)
Screenshot: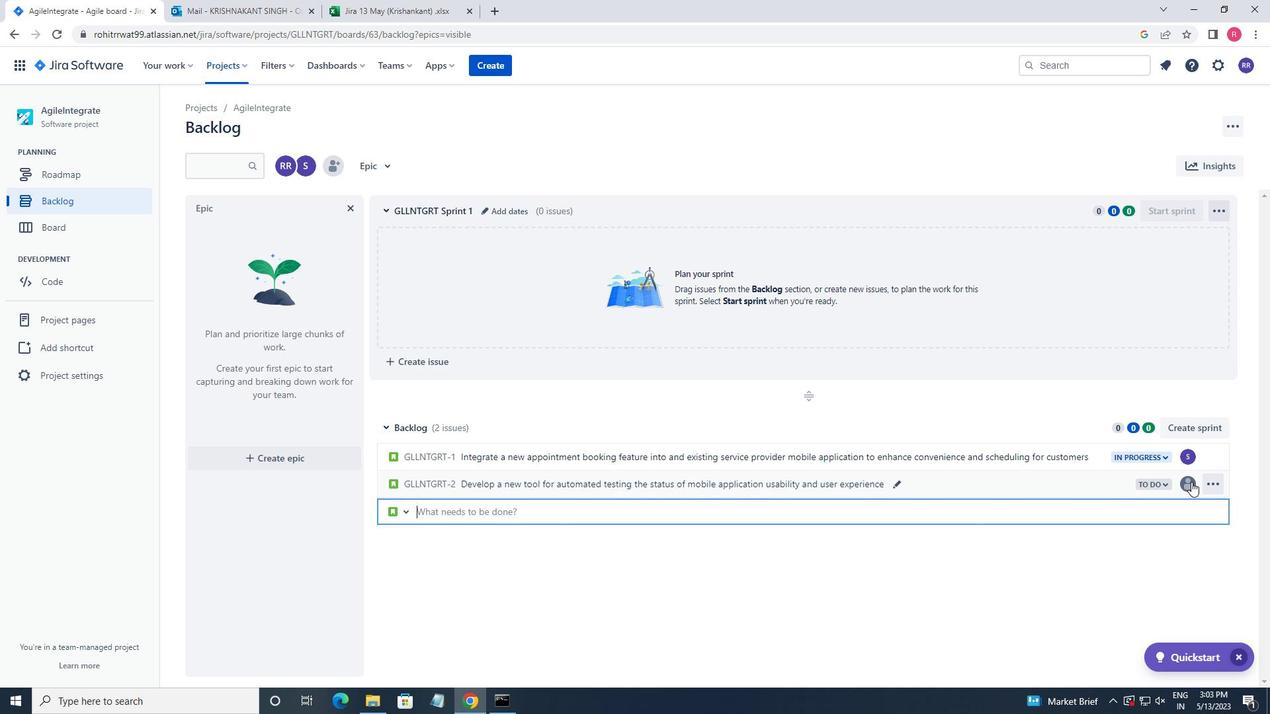 
Action: Mouse pressed left at (1191, 482)
Screenshot: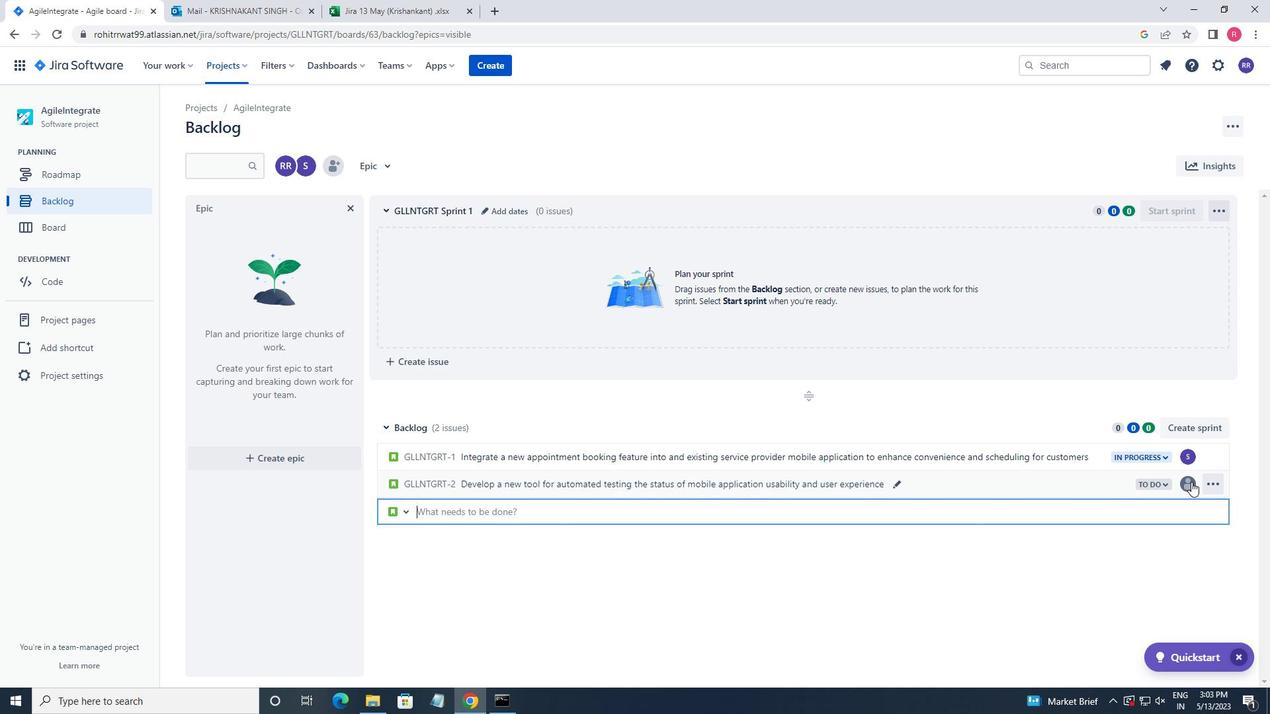 
Action: Mouse moved to (1151, 426)
Screenshot: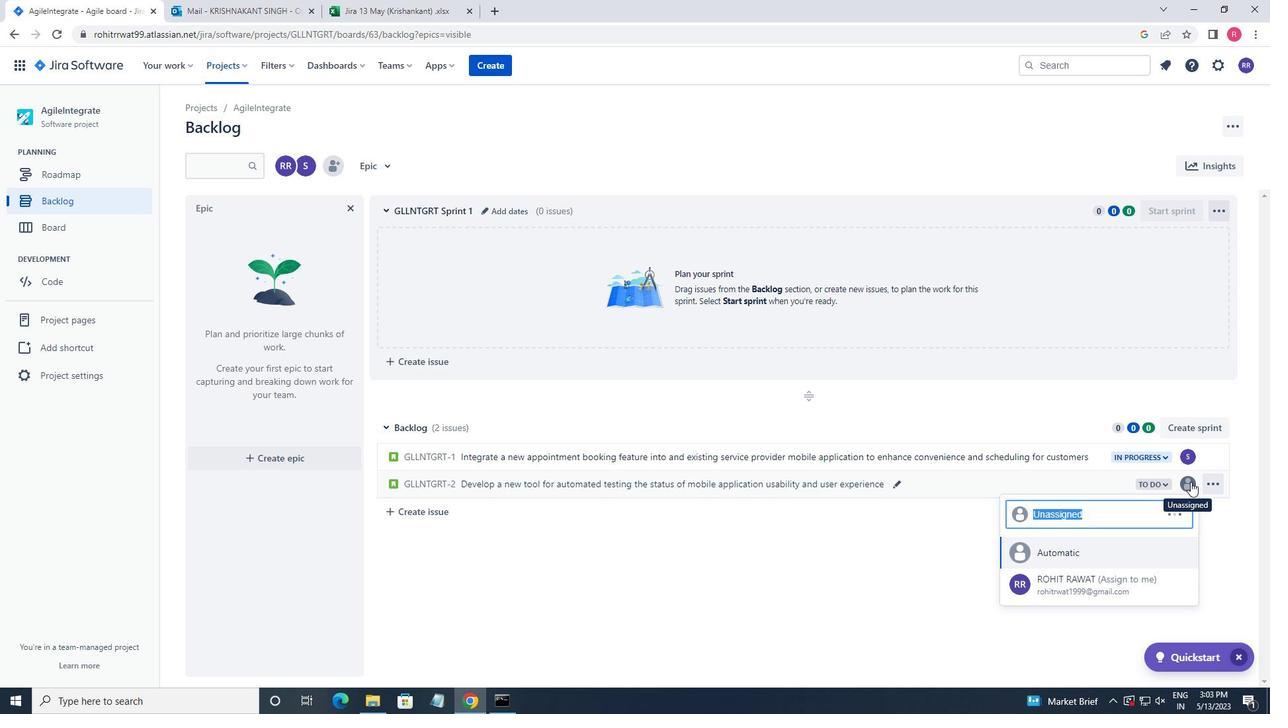 
Action: Key pressed SOFTAGE.4<Key.shift>@SOFTAGE.NET
Screenshot: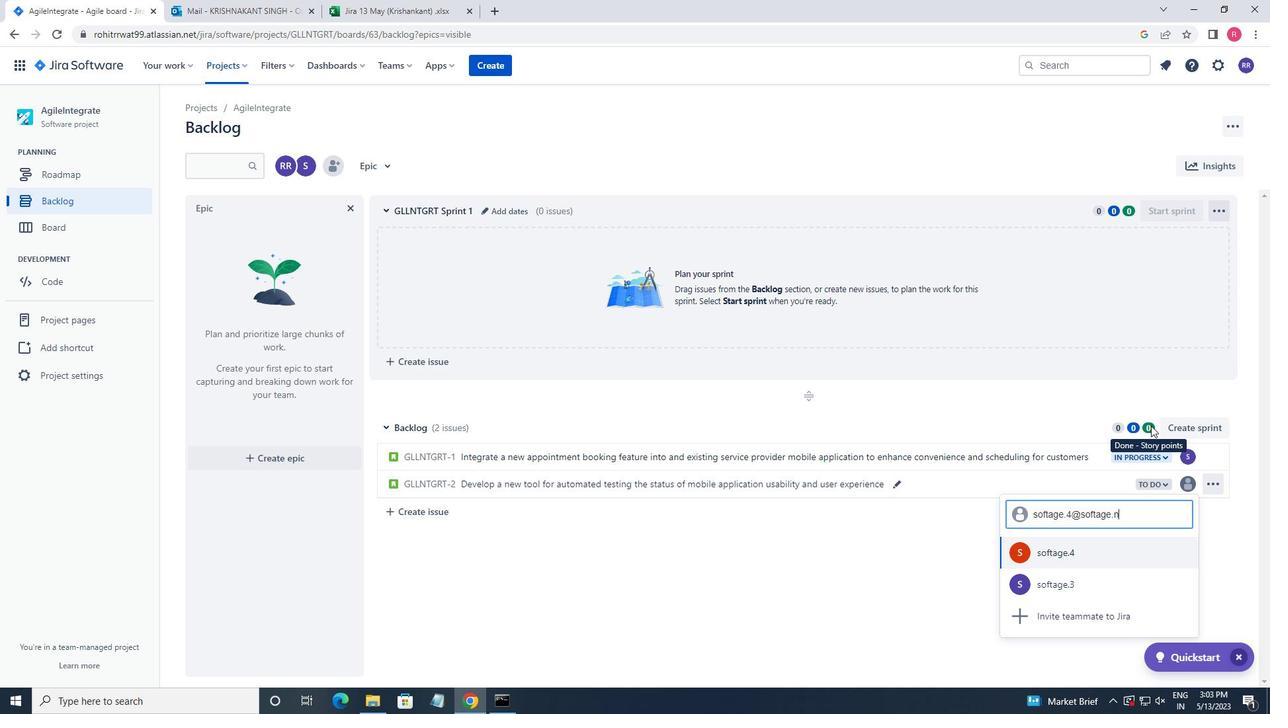 
Action: Mouse moved to (1050, 551)
Screenshot: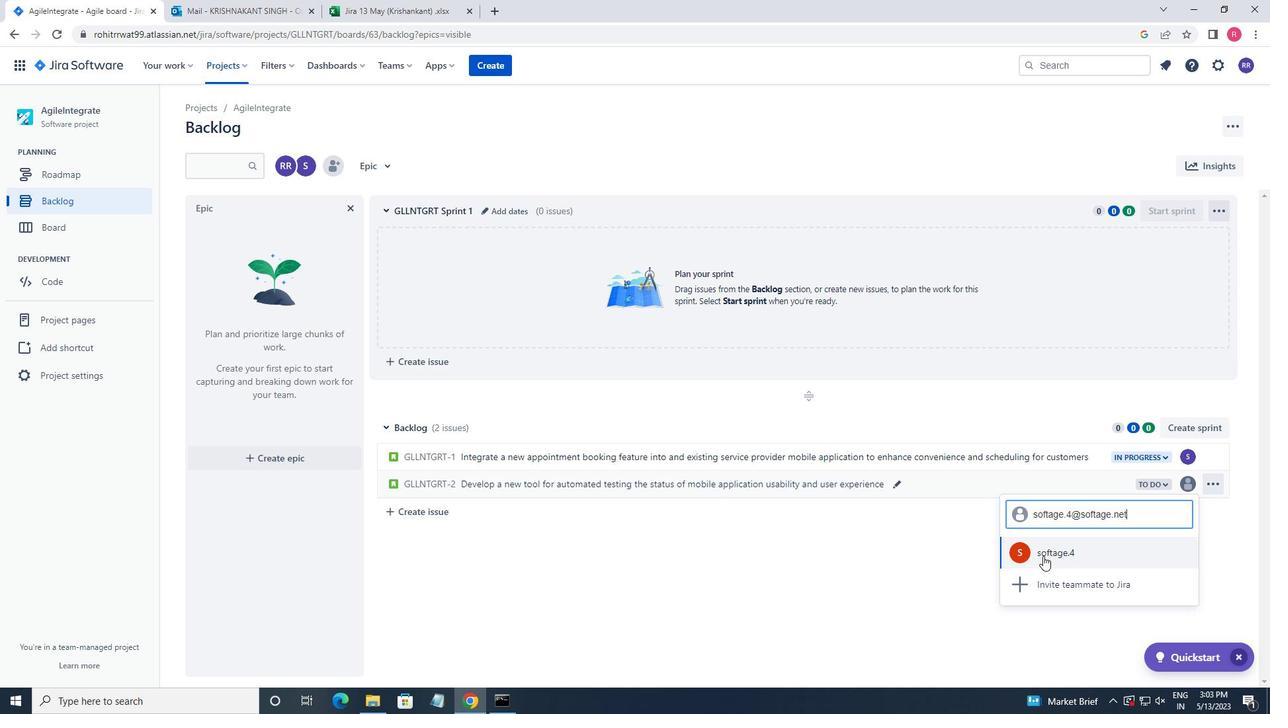 
Action: Mouse pressed left at (1050, 551)
Screenshot: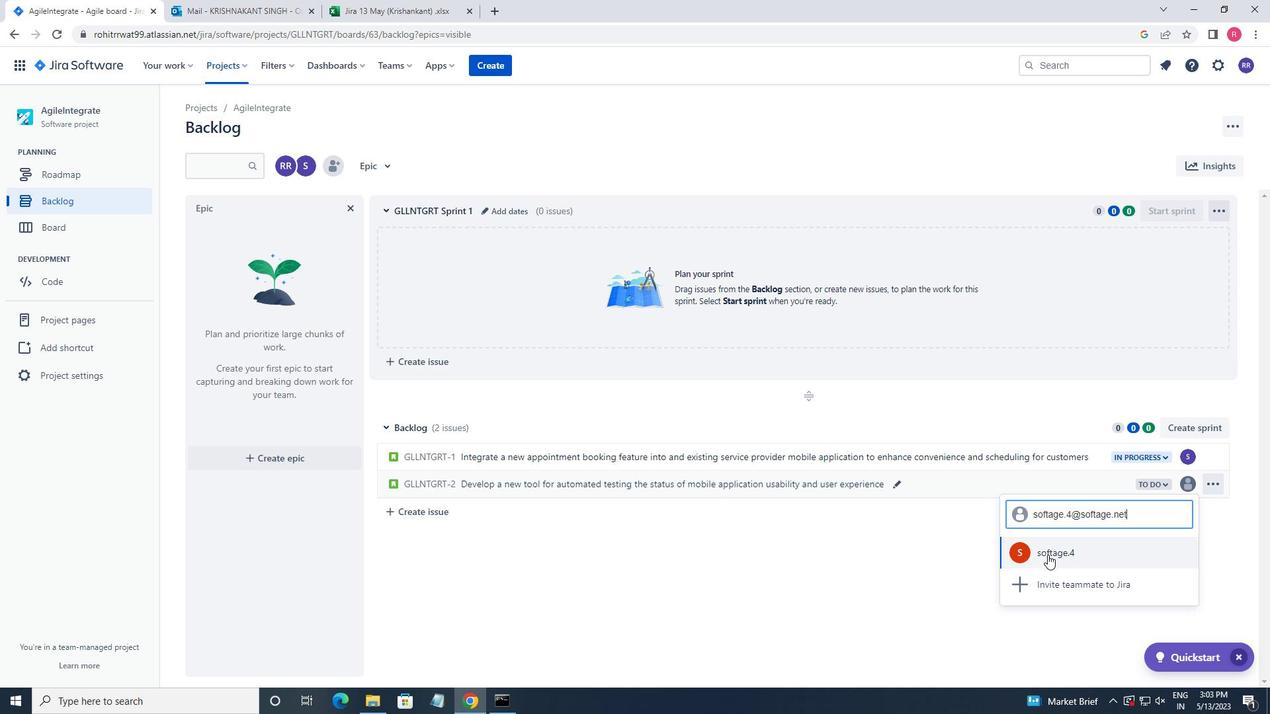 
Action: Mouse moved to (1140, 486)
Screenshot: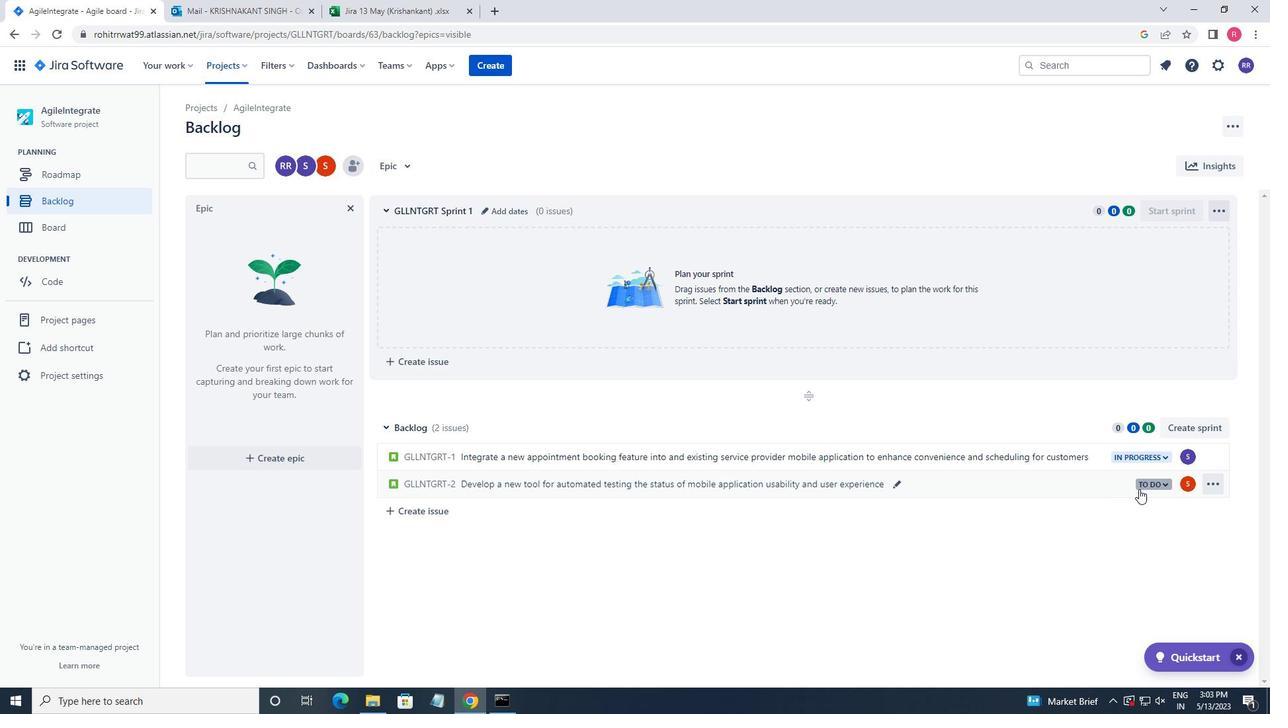 
Action: Mouse pressed left at (1140, 486)
Screenshot: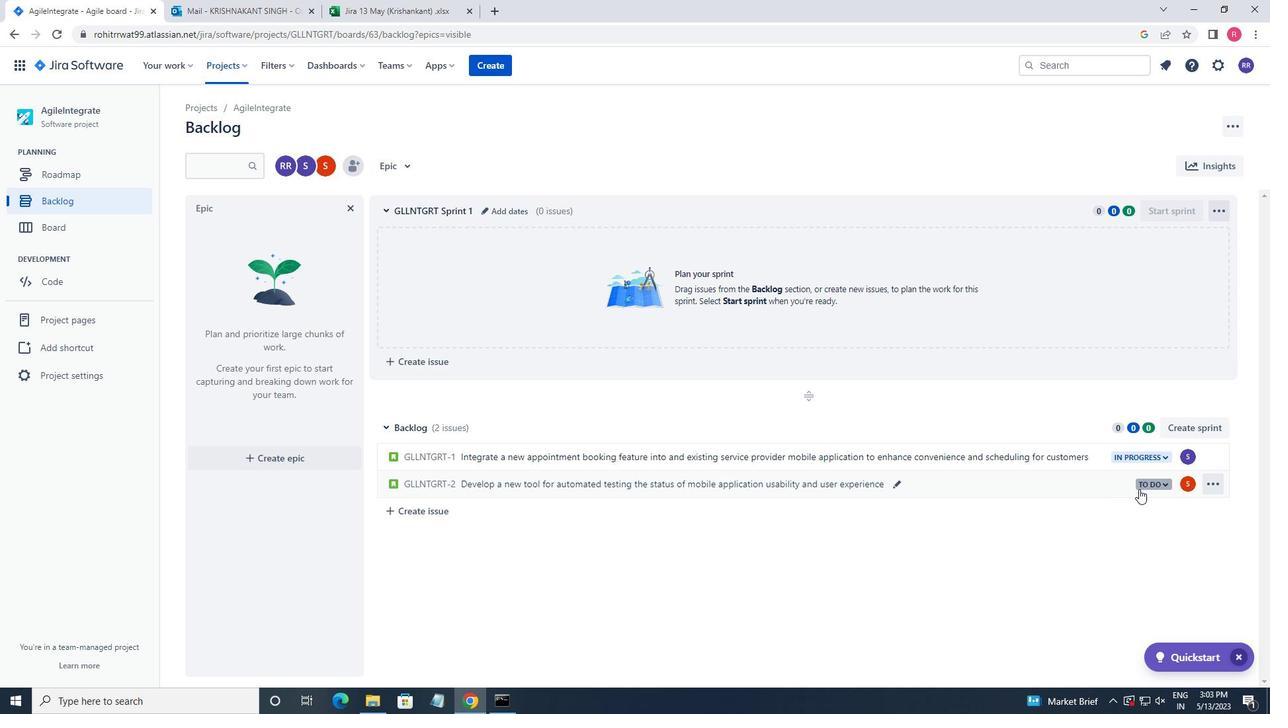 
Action: Mouse moved to (1067, 514)
Screenshot: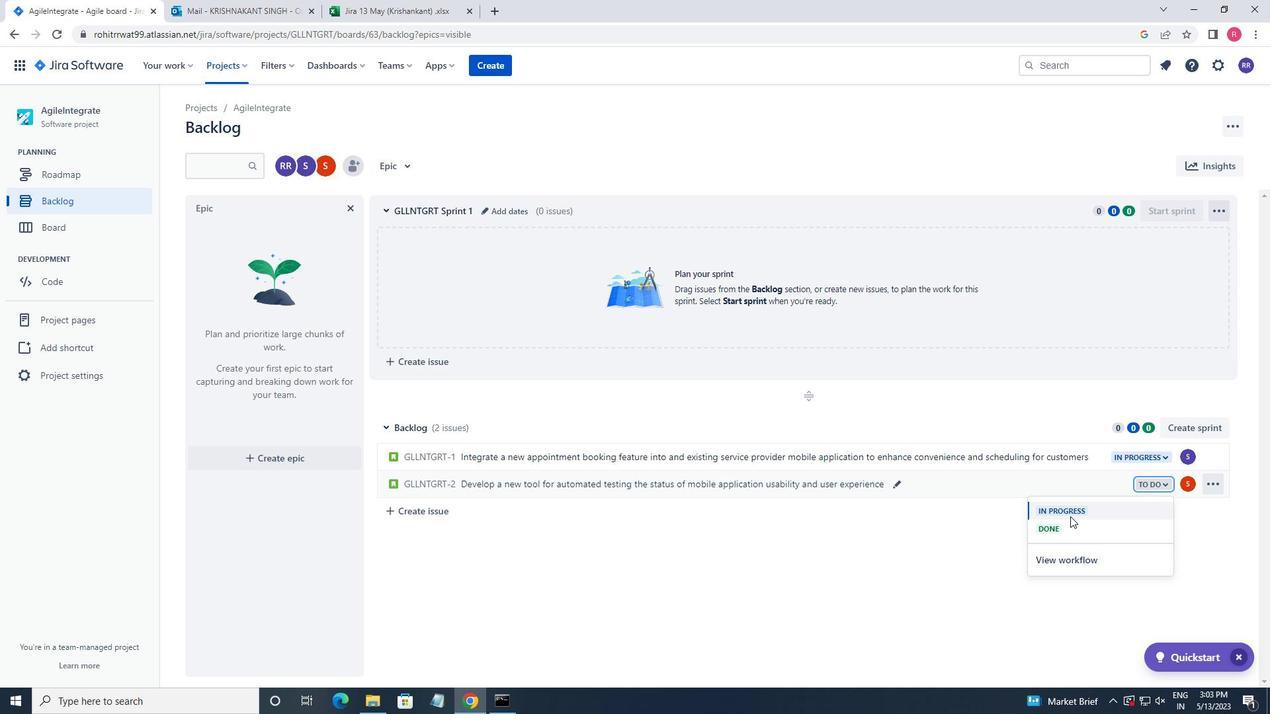 
Action: Mouse pressed left at (1067, 514)
Screenshot: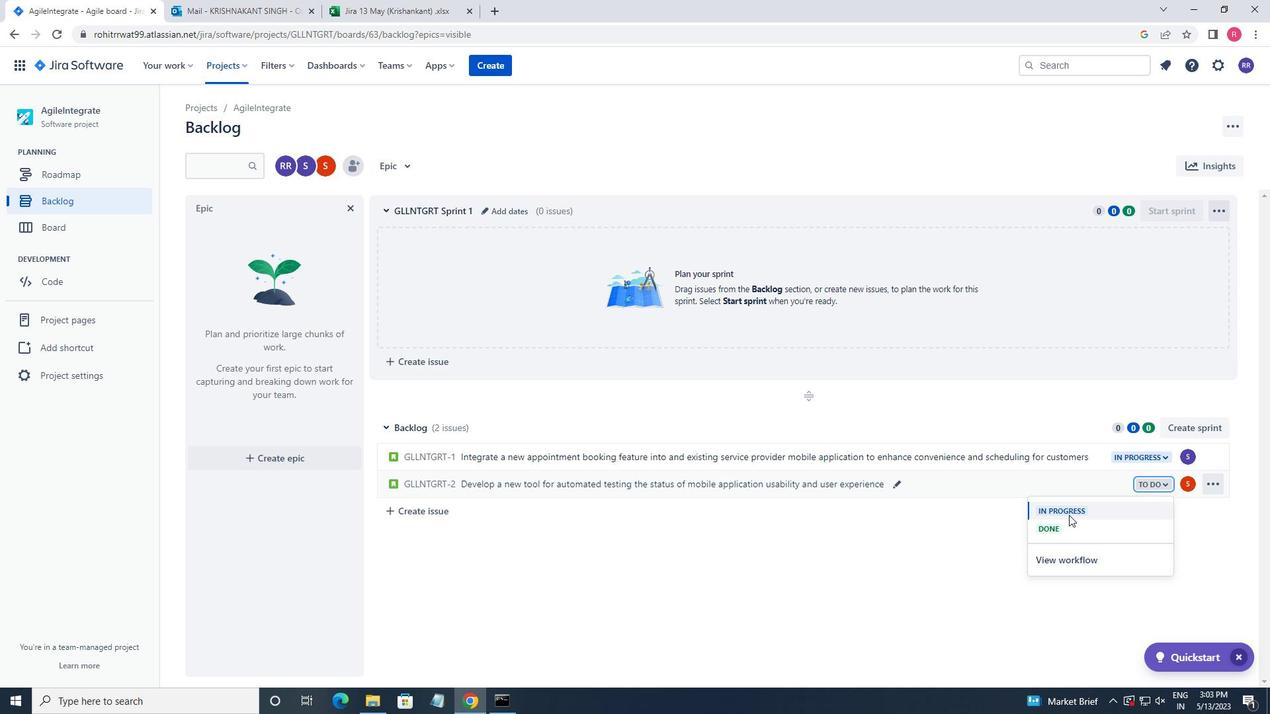 
Action: Mouse moved to (1051, 496)
Screenshot: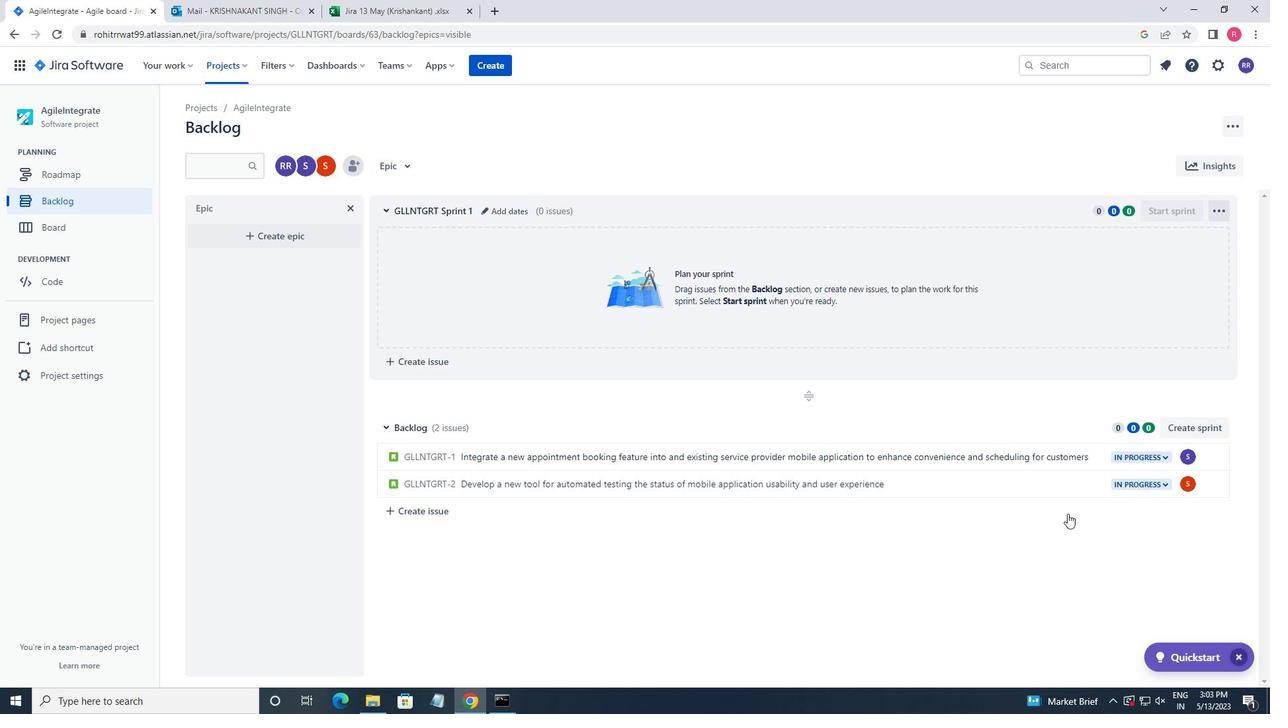 
